 Task: Open Card Card0000000099 in Board Board0000000025 in Workspace WS0000000009 in Trello. Add Member Prateek.ku2001@gmail.com to Card Card0000000099 in Board Board0000000025 in Workspace WS0000000009 in Trello. Add Orange Label titled Label0000000099 to Card Card0000000099 in Board Board0000000025 in Workspace WS0000000009 in Trello. Add Checklist CL0000000099 to Card Card0000000099 in Board Board0000000025 in Workspace WS0000000009 in Trello. Add Dates with Start Date as Jun 01 2023 and Due Date as Jun 30 2023 to Card Card0000000099 in Board Board0000000025 in Workspace WS0000000009 in Trello
Action: Mouse moved to (421, 560)
Screenshot: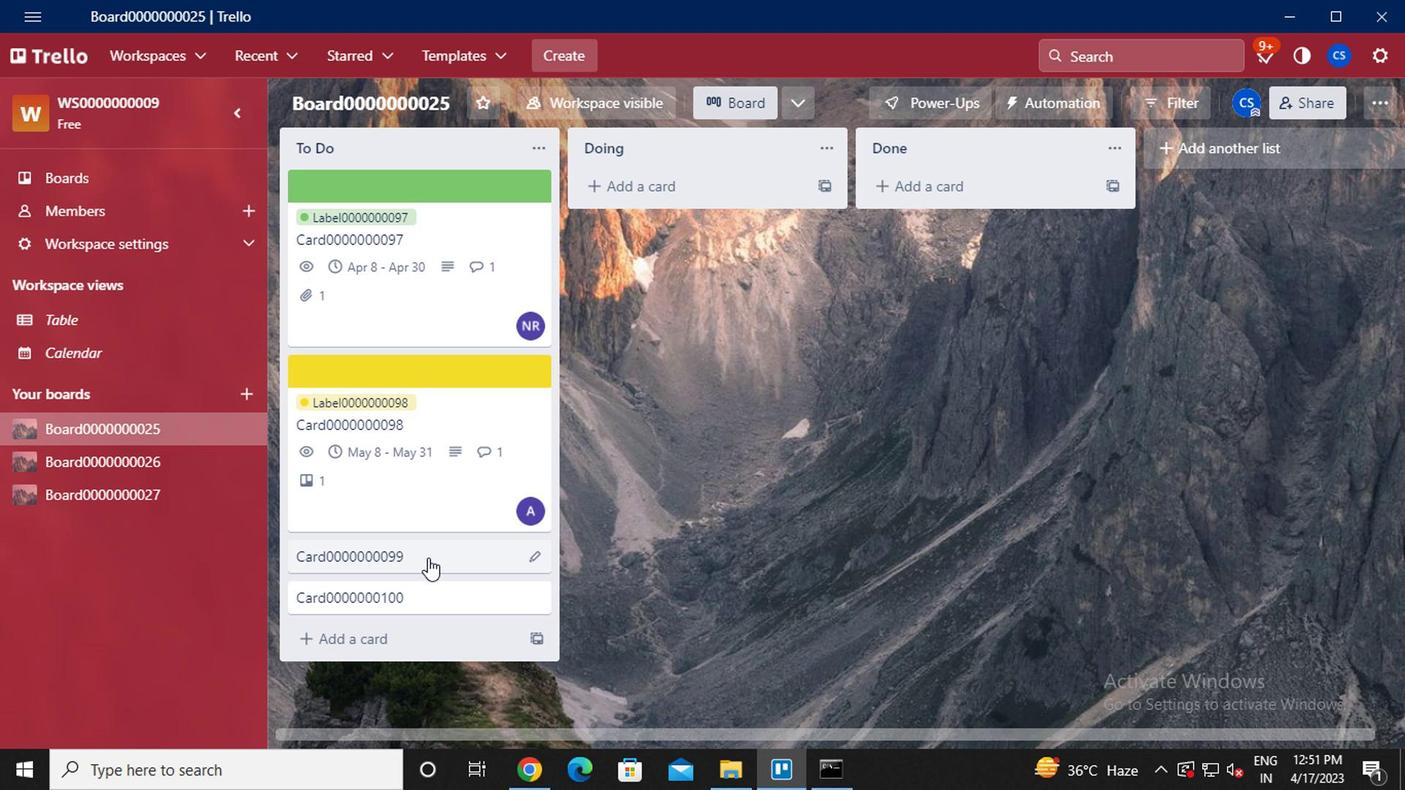 
Action: Mouse pressed left at (421, 560)
Screenshot: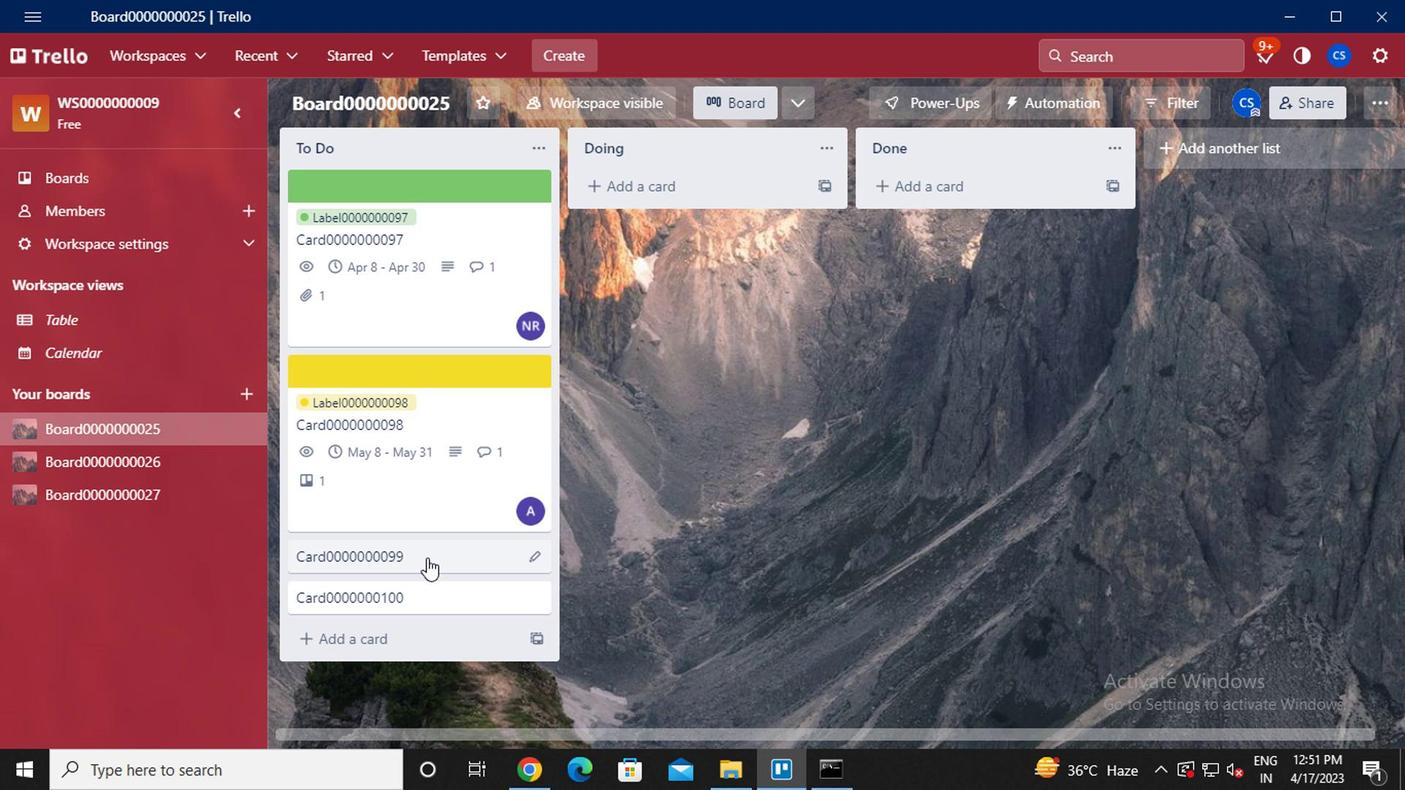 
Action: Mouse moved to (1012, 205)
Screenshot: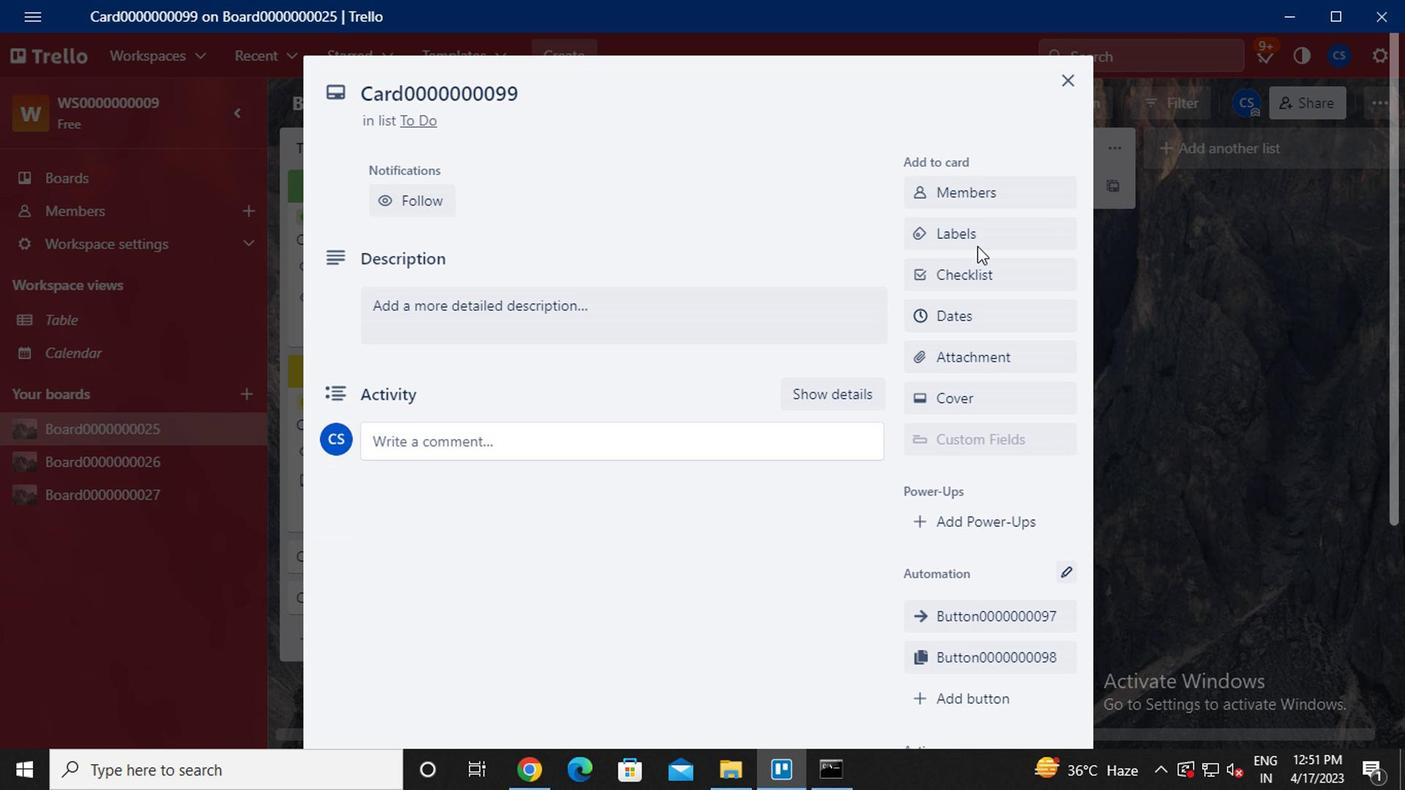 
Action: Mouse pressed left at (1012, 205)
Screenshot: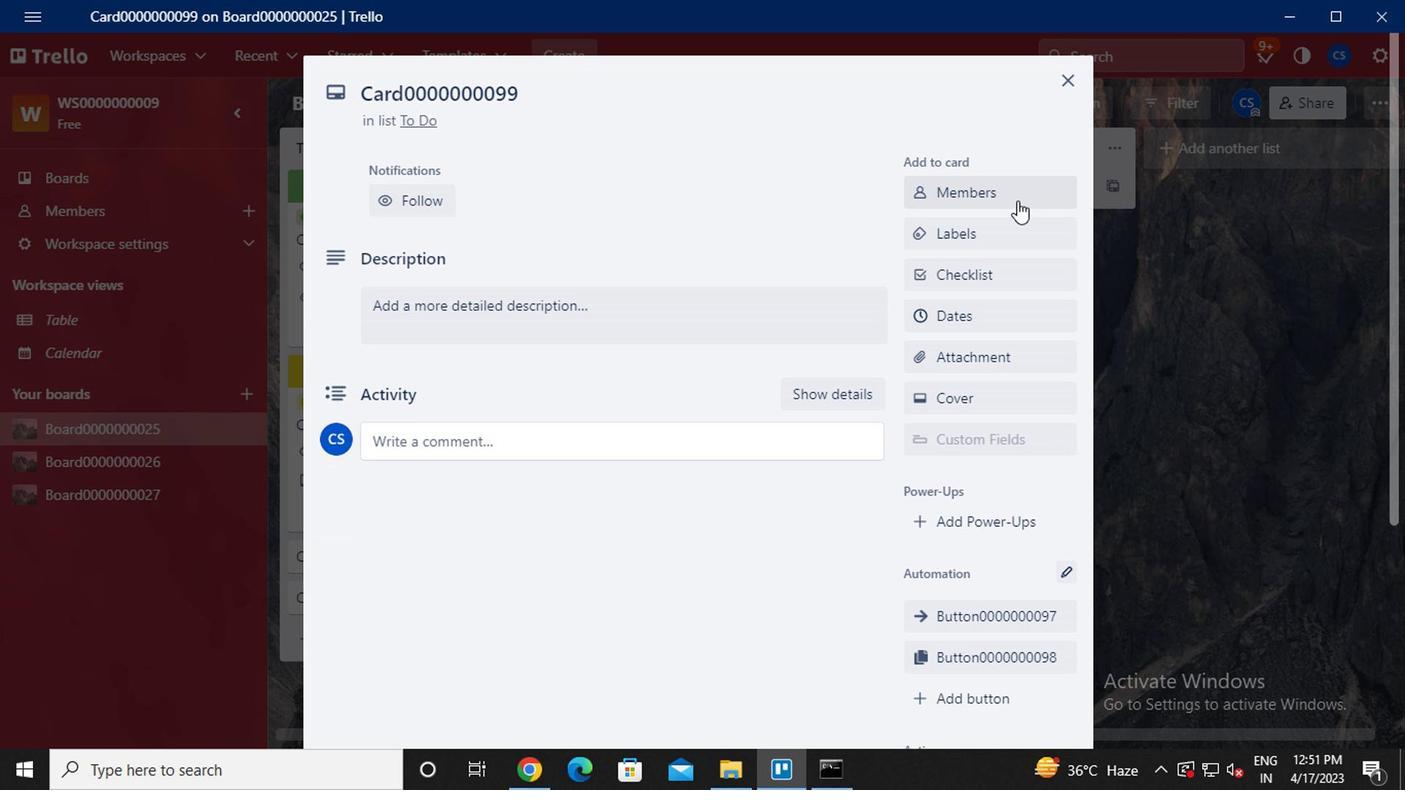 
Action: Mouse moved to (944, 259)
Screenshot: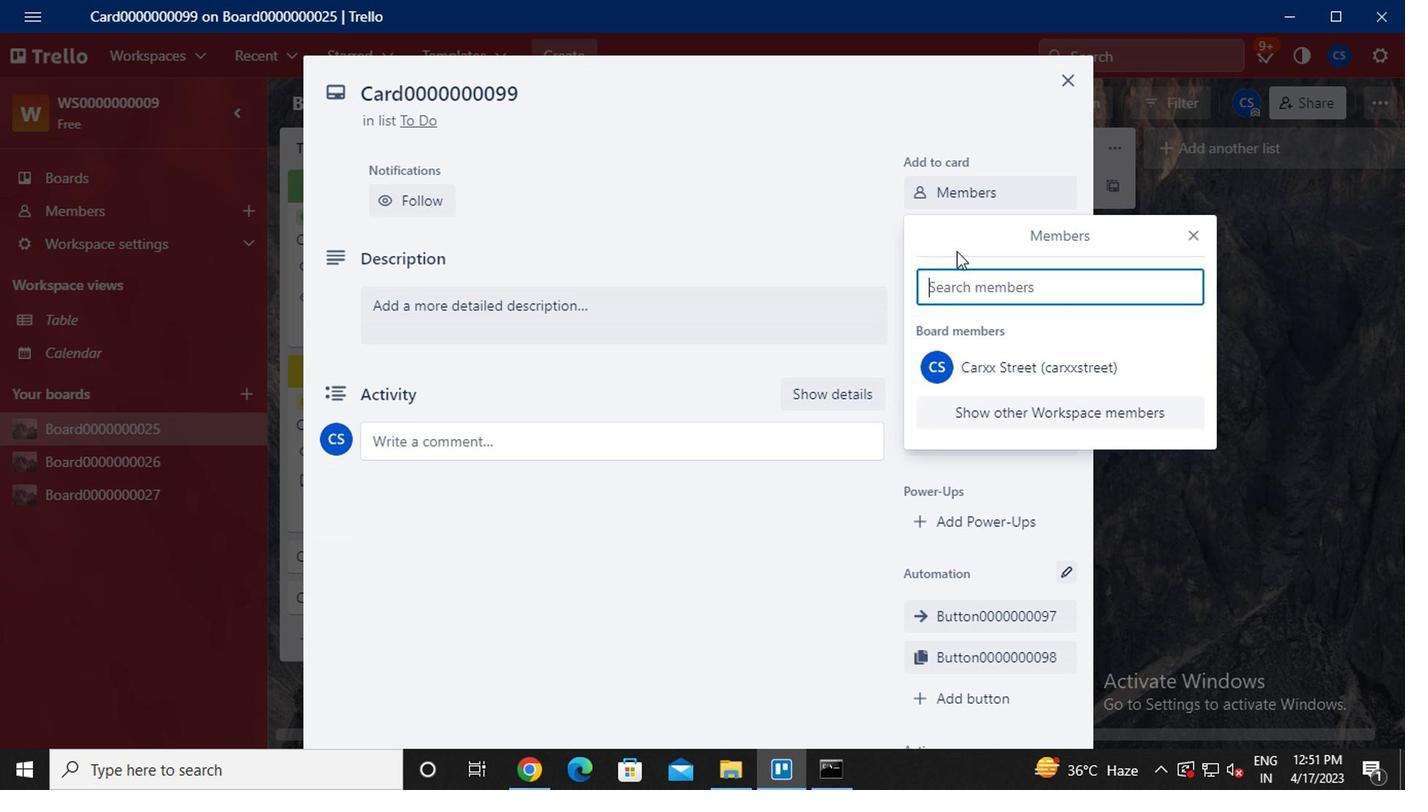 
Action: Key pressed parteek.ku2001<Key.shift>@GMAIL.COM
Screenshot: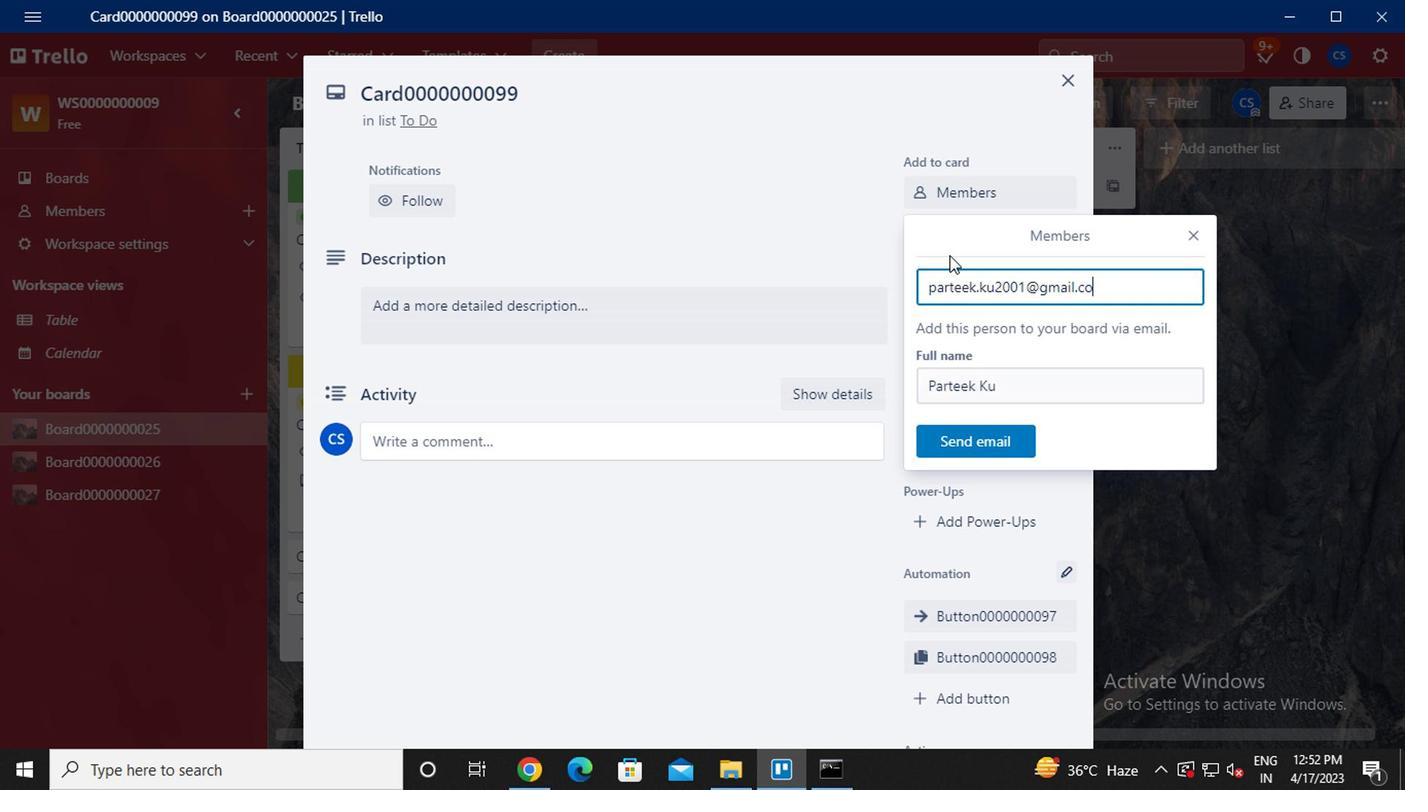 
Action: Mouse moved to (1002, 434)
Screenshot: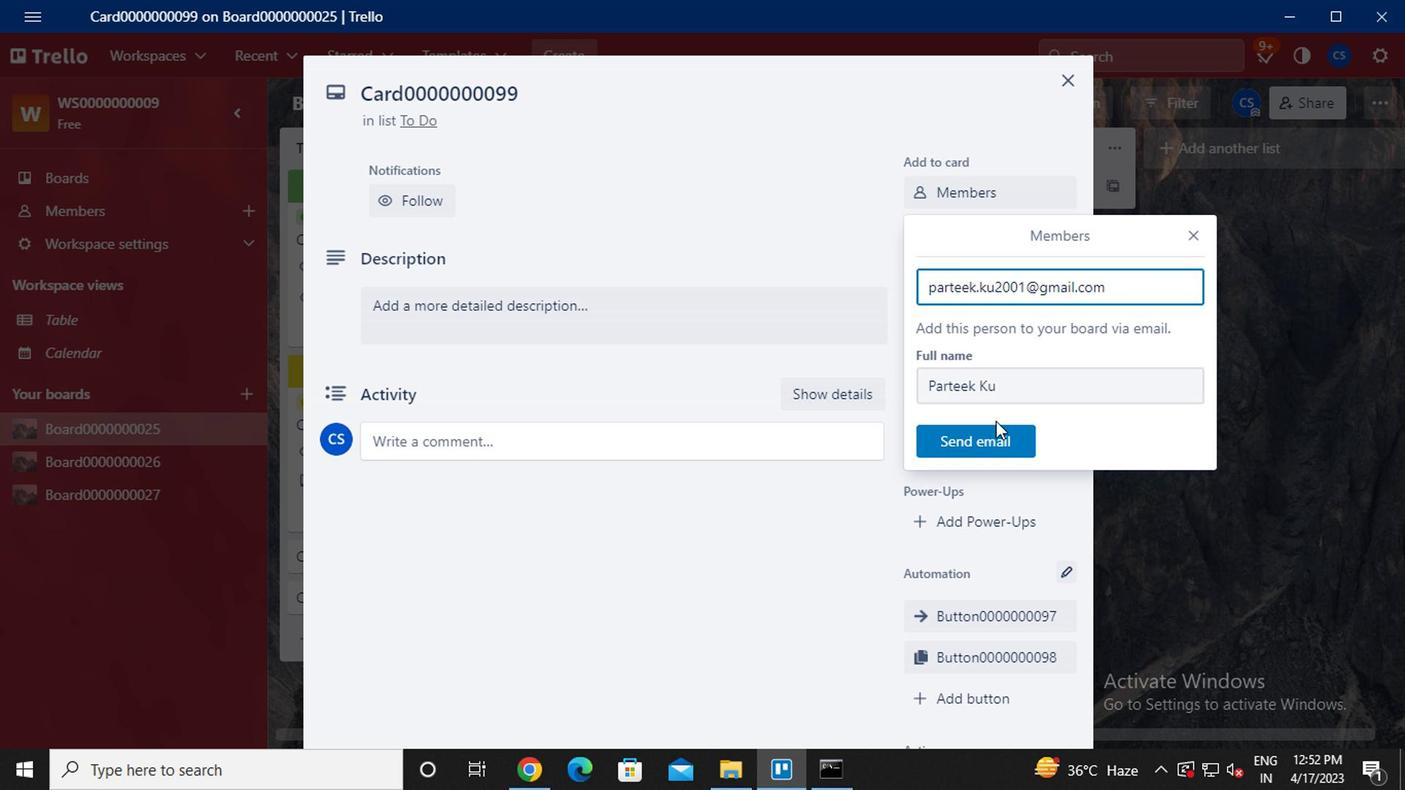 
Action: Mouse pressed left at (1002, 434)
Screenshot: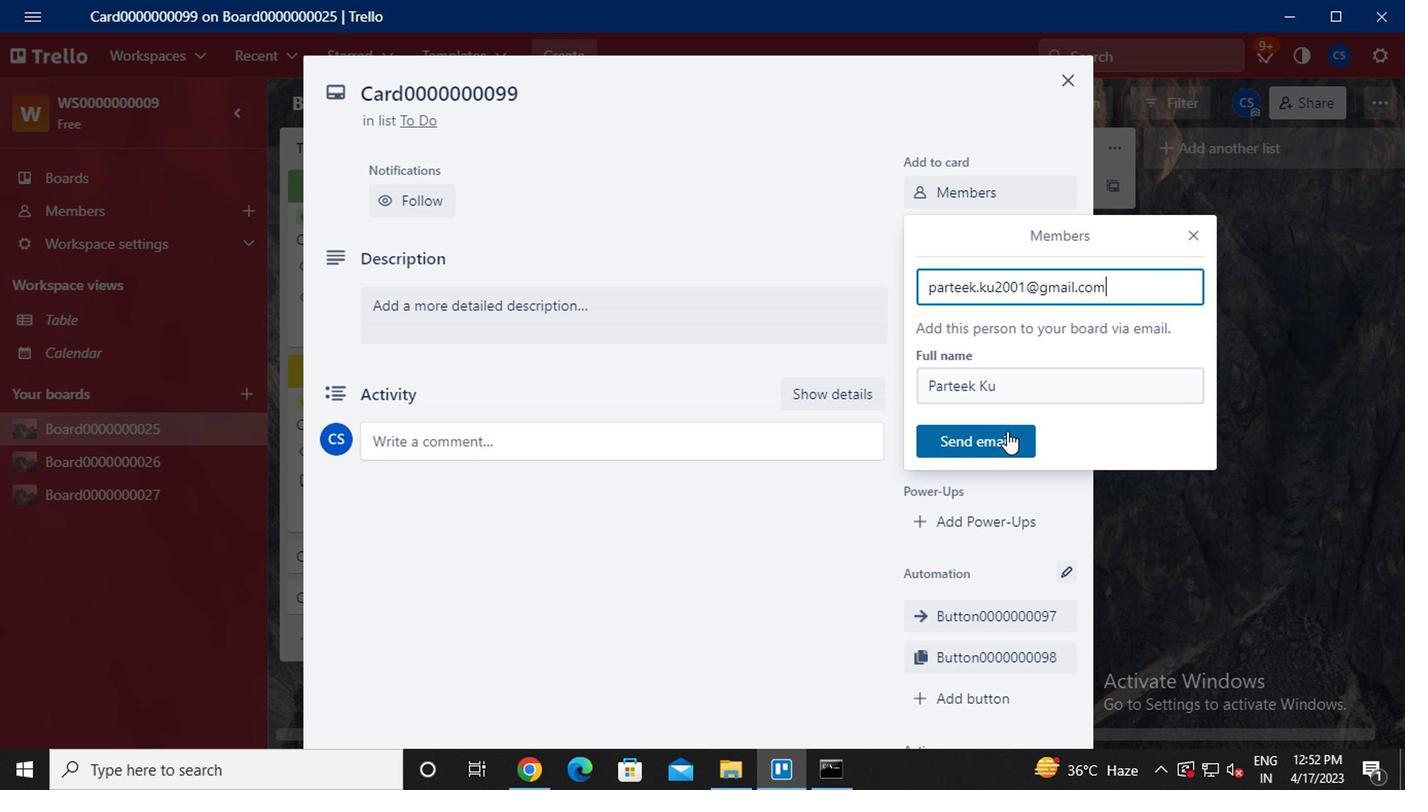 
Action: Mouse moved to (985, 244)
Screenshot: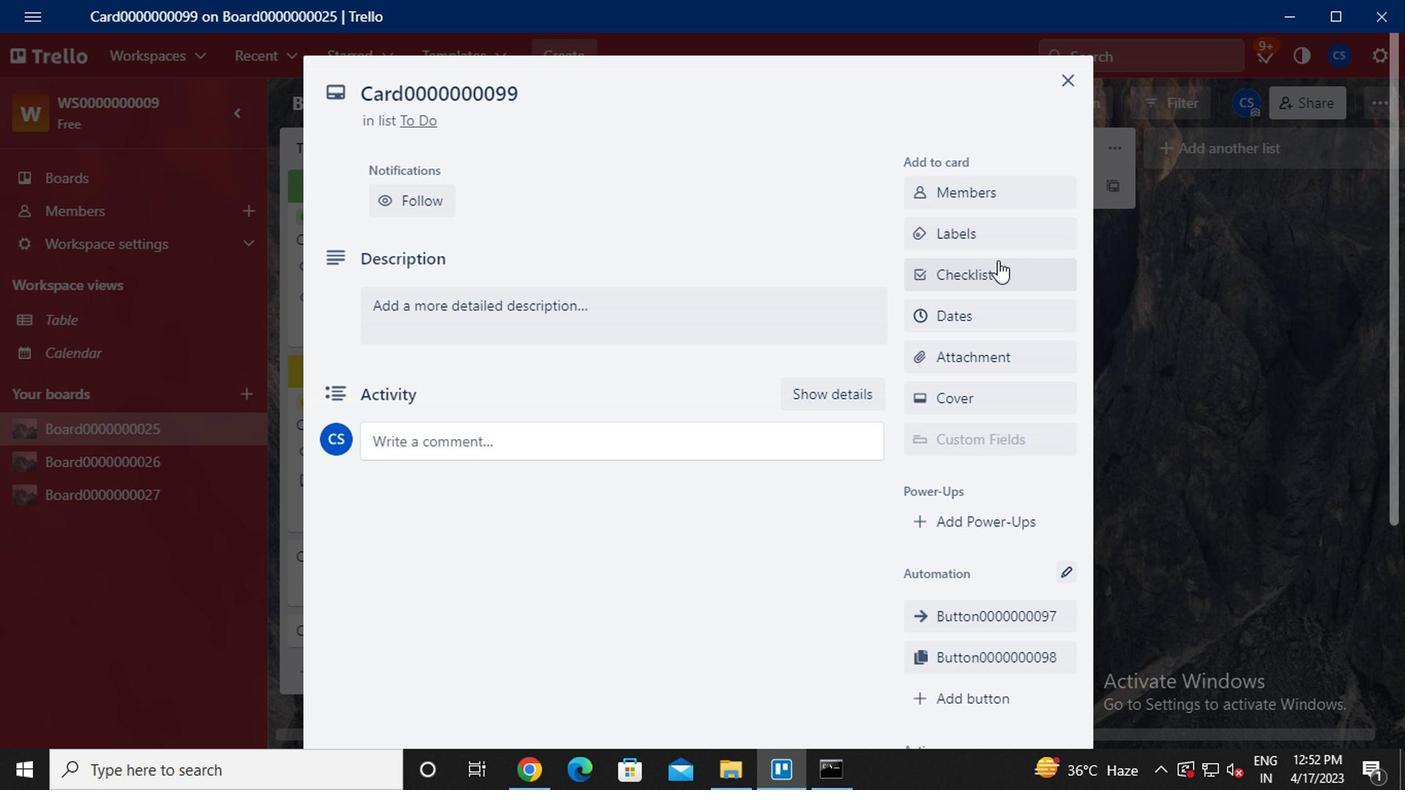 
Action: Mouse pressed left at (985, 244)
Screenshot: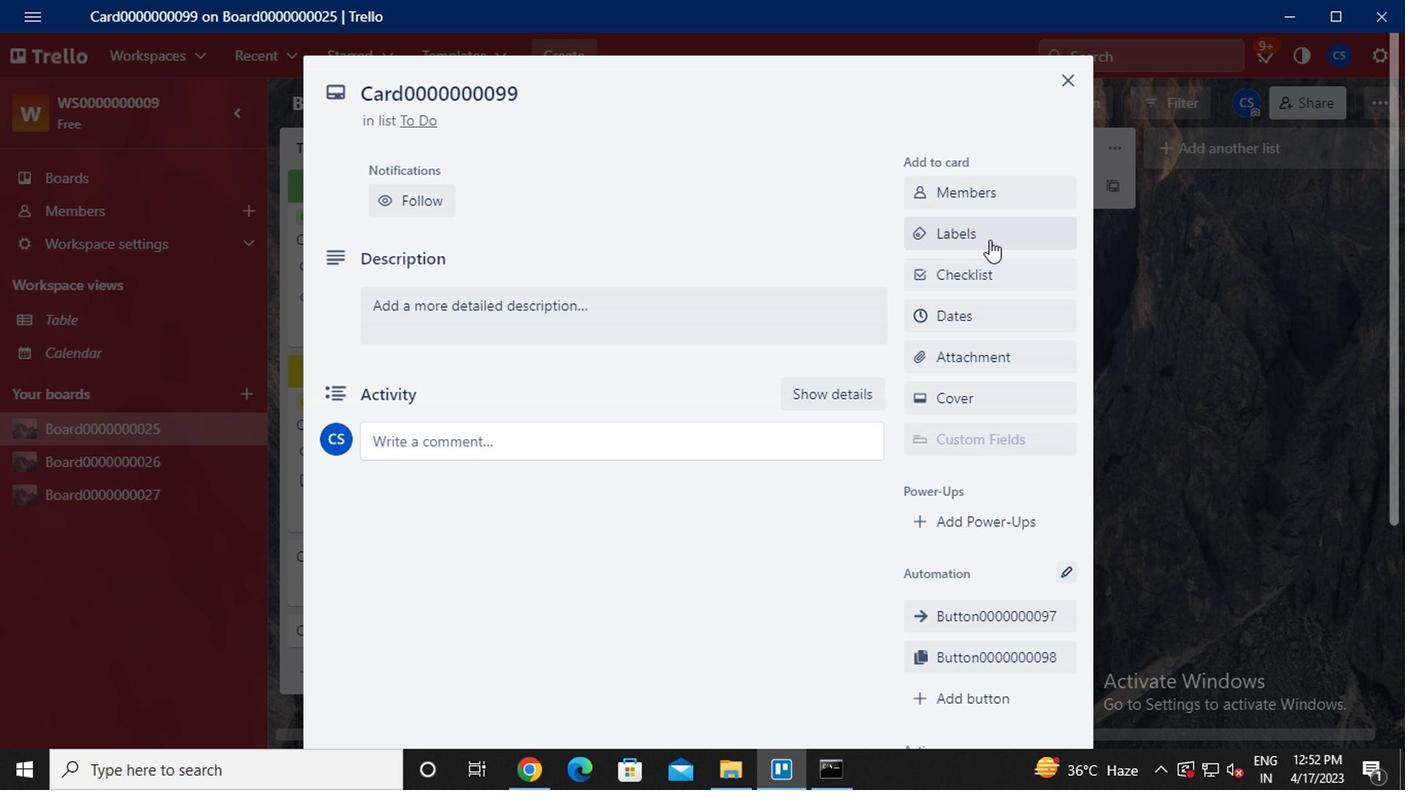 
Action: Mouse moved to (1012, 538)
Screenshot: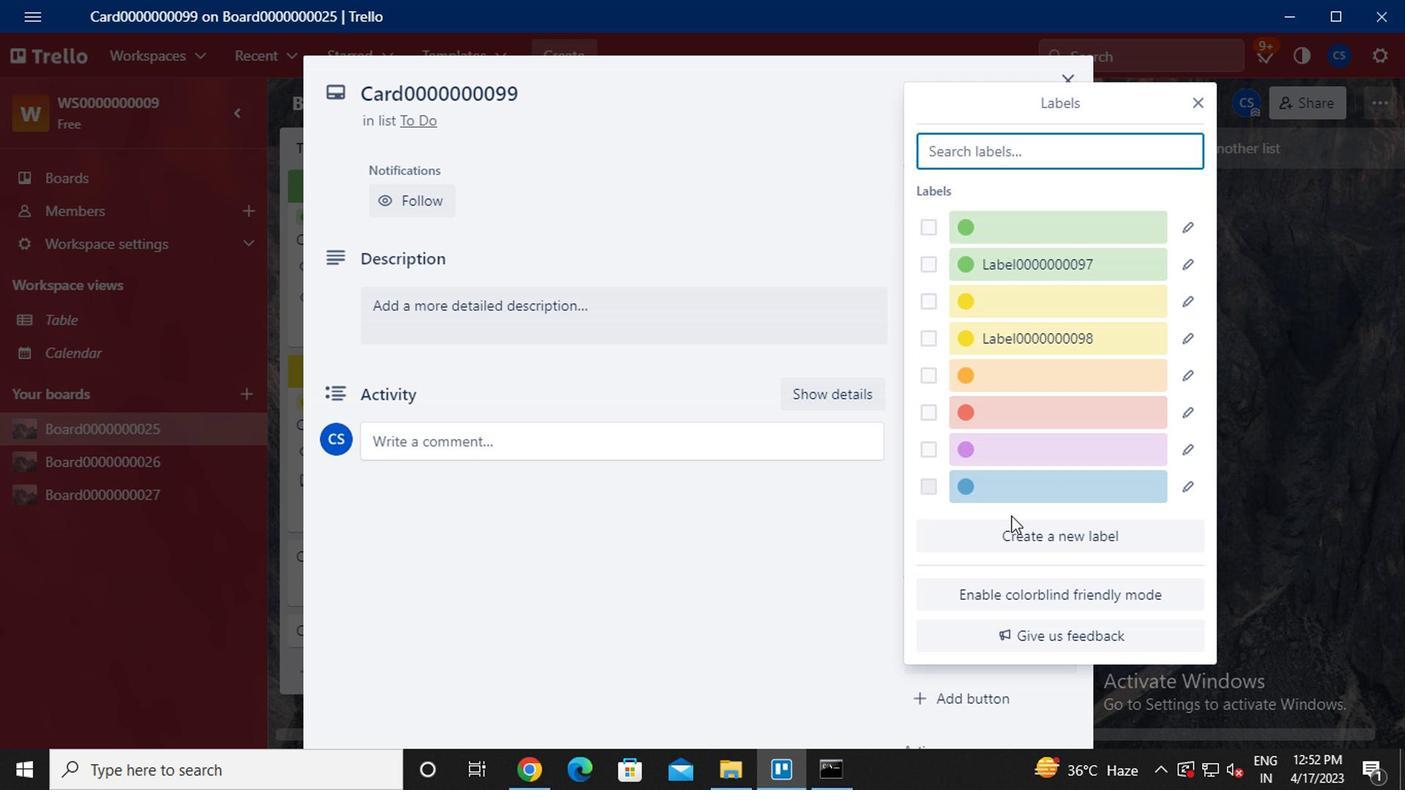 
Action: Mouse pressed left at (1012, 538)
Screenshot: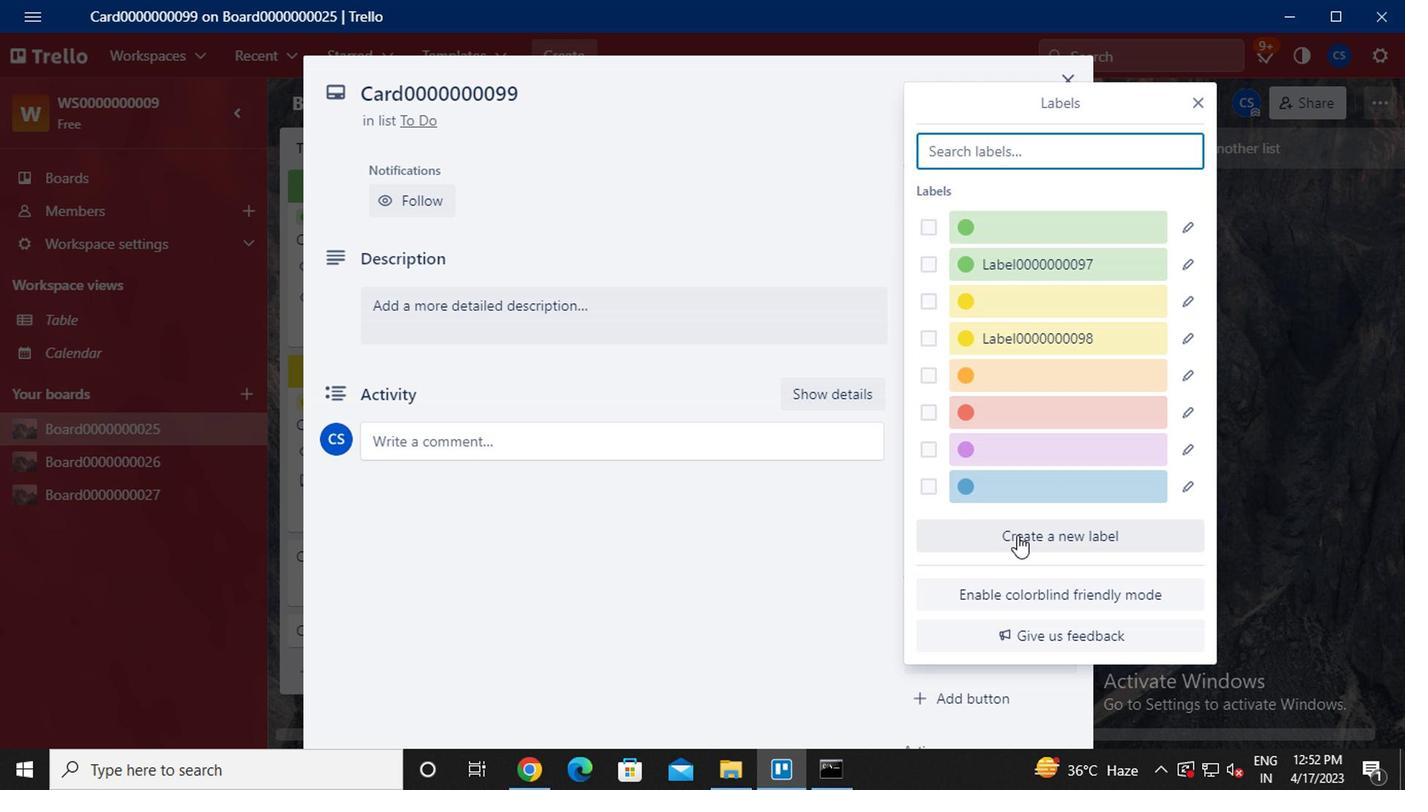 
Action: Key pressed <Key.caps_lock>L<Key.caps_lock>ABEL0000000099
Screenshot: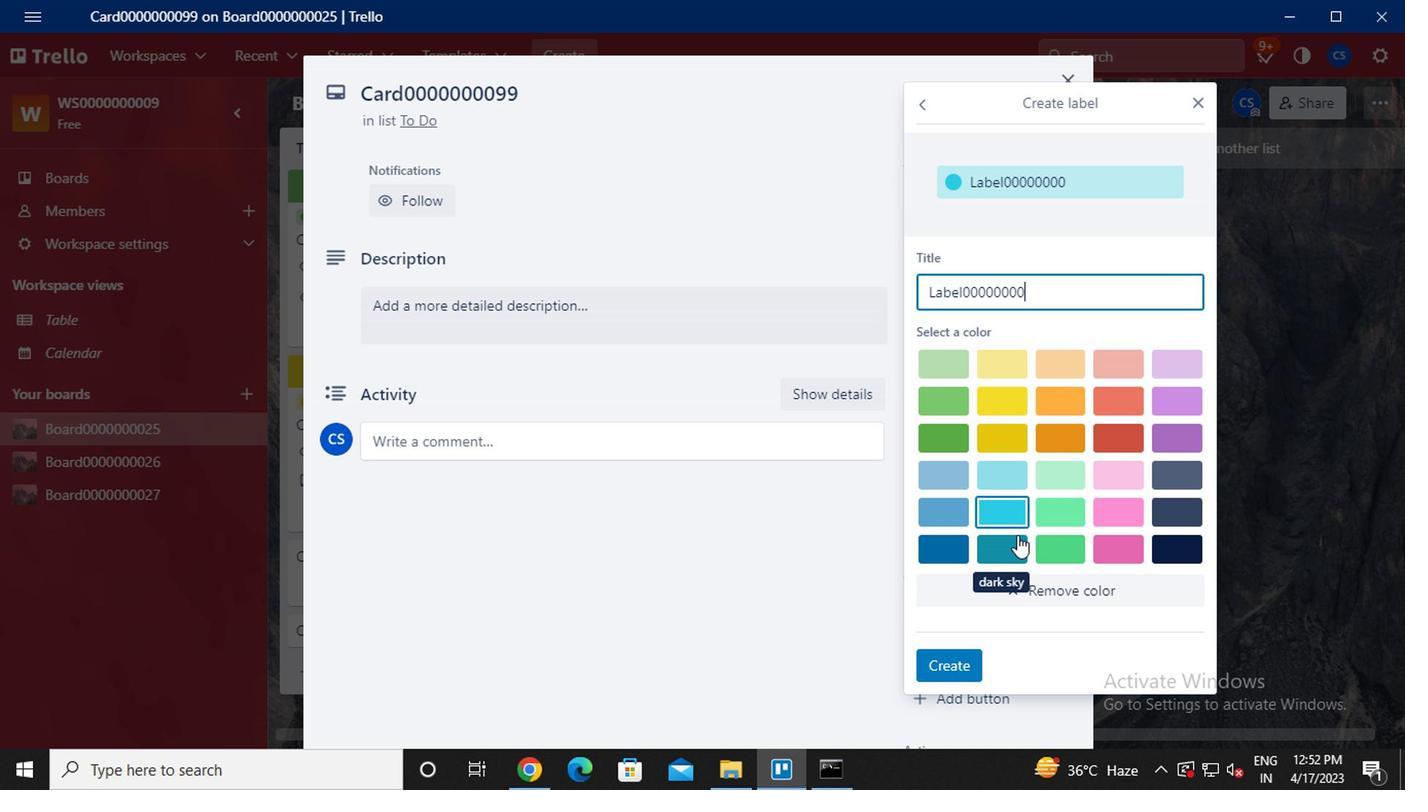 
Action: Mouse moved to (1049, 403)
Screenshot: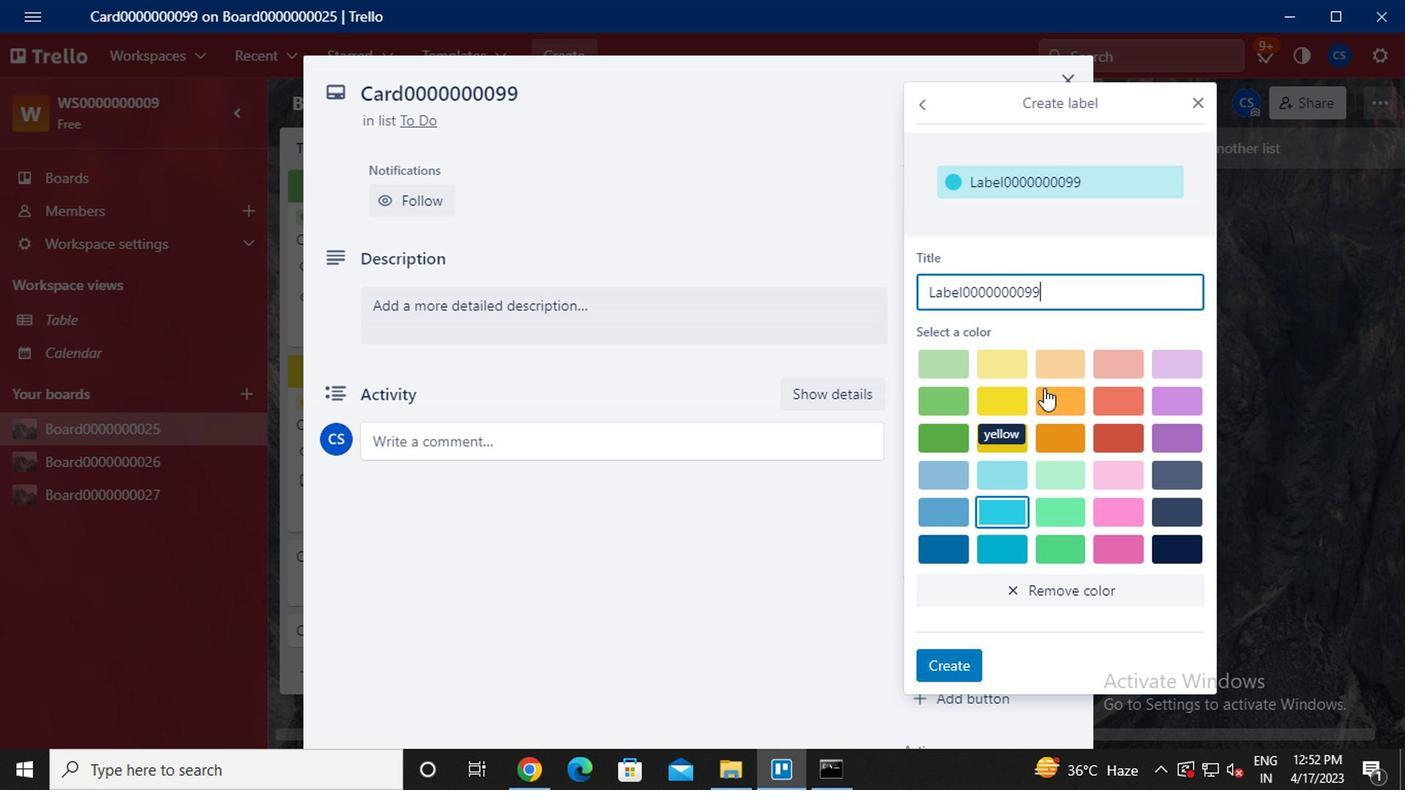 
Action: Mouse pressed left at (1049, 403)
Screenshot: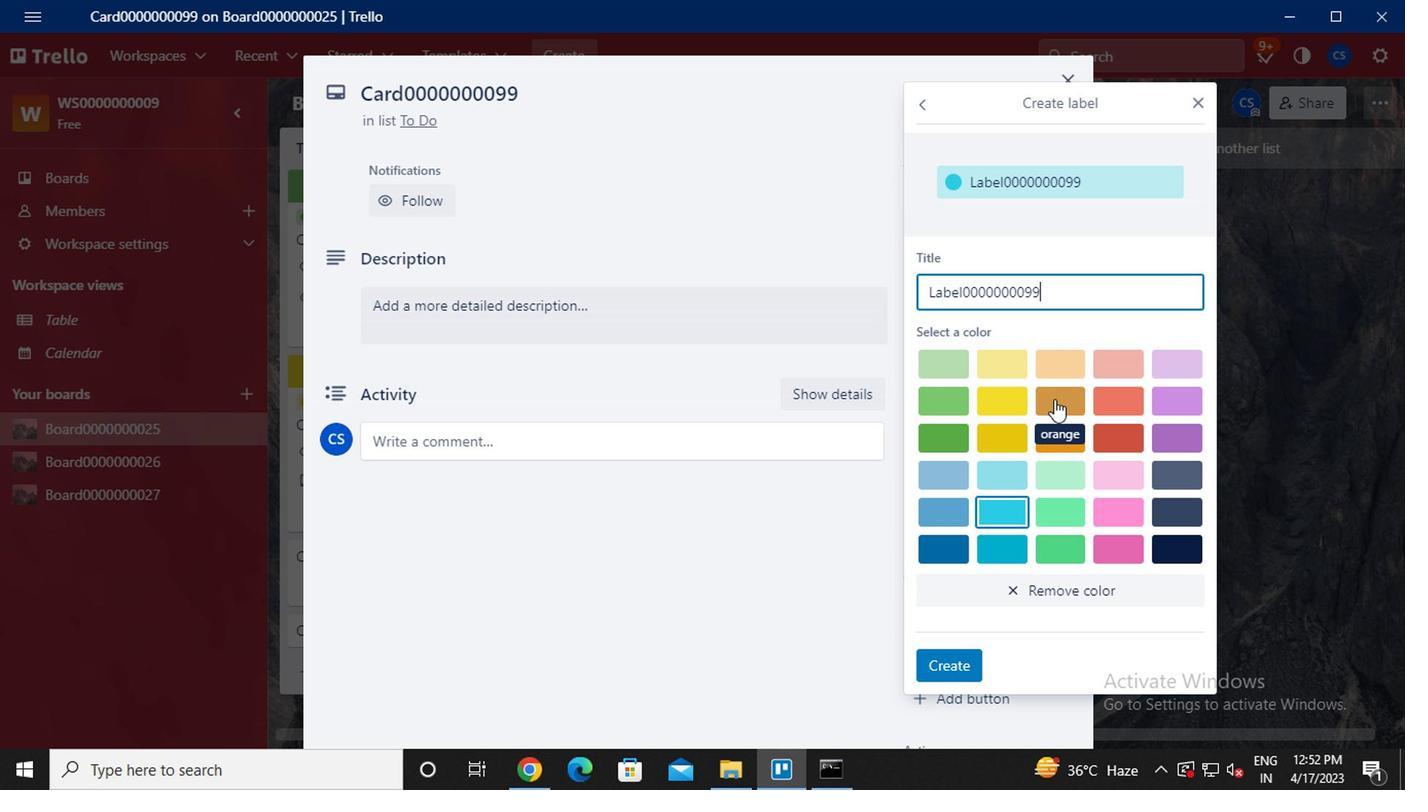 
Action: Mouse moved to (952, 670)
Screenshot: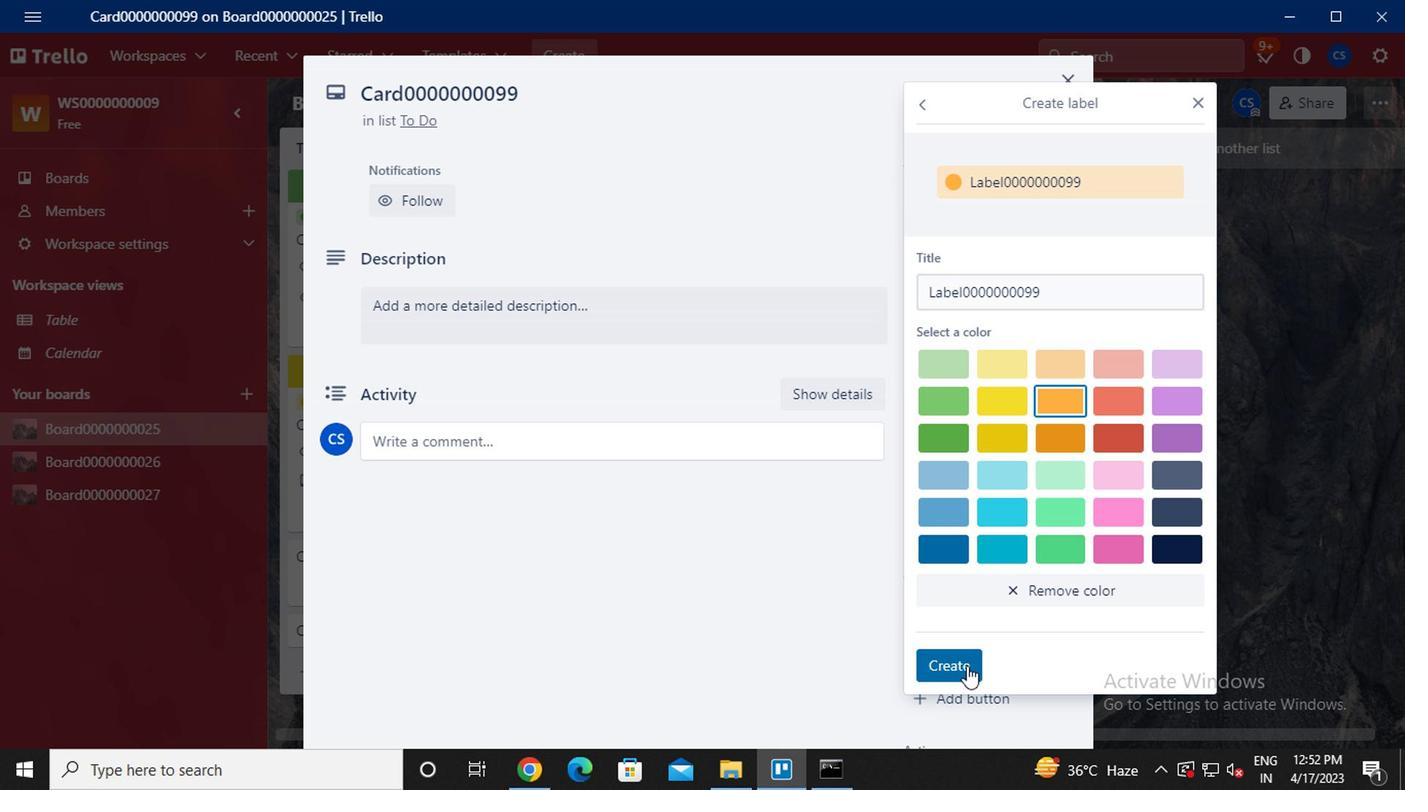
Action: Mouse pressed left at (952, 670)
Screenshot: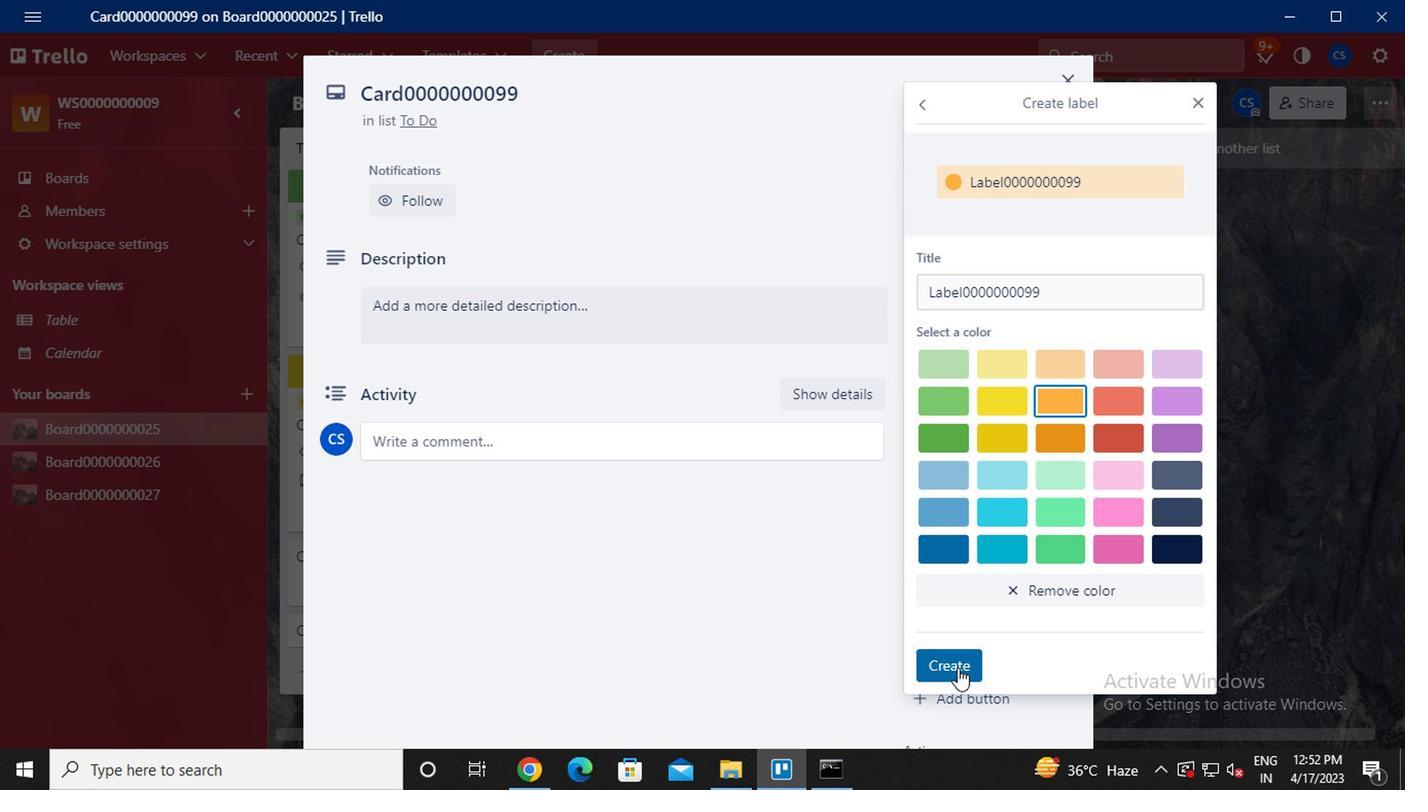 
Action: Mouse moved to (1195, 111)
Screenshot: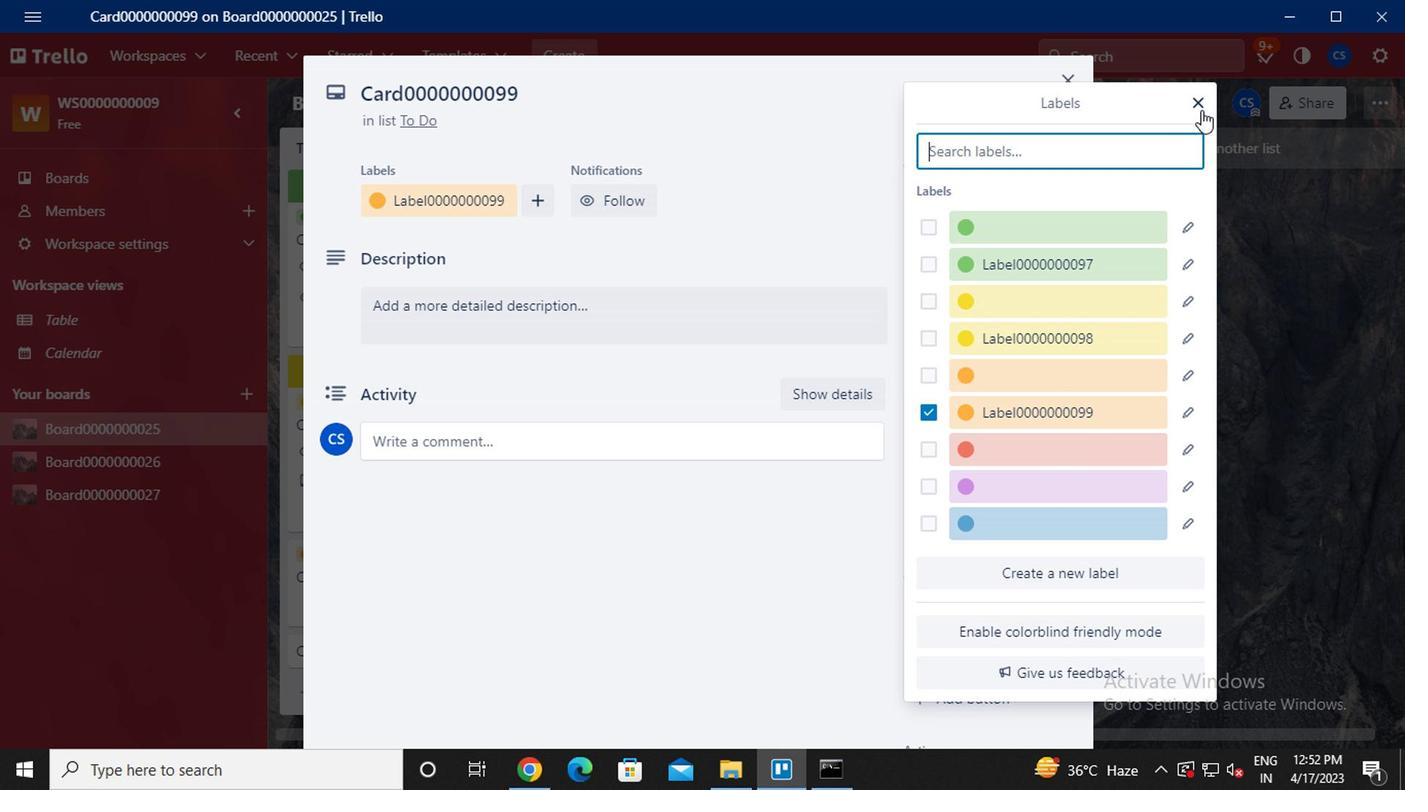 
Action: Mouse pressed left at (1195, 111)
Screenshot: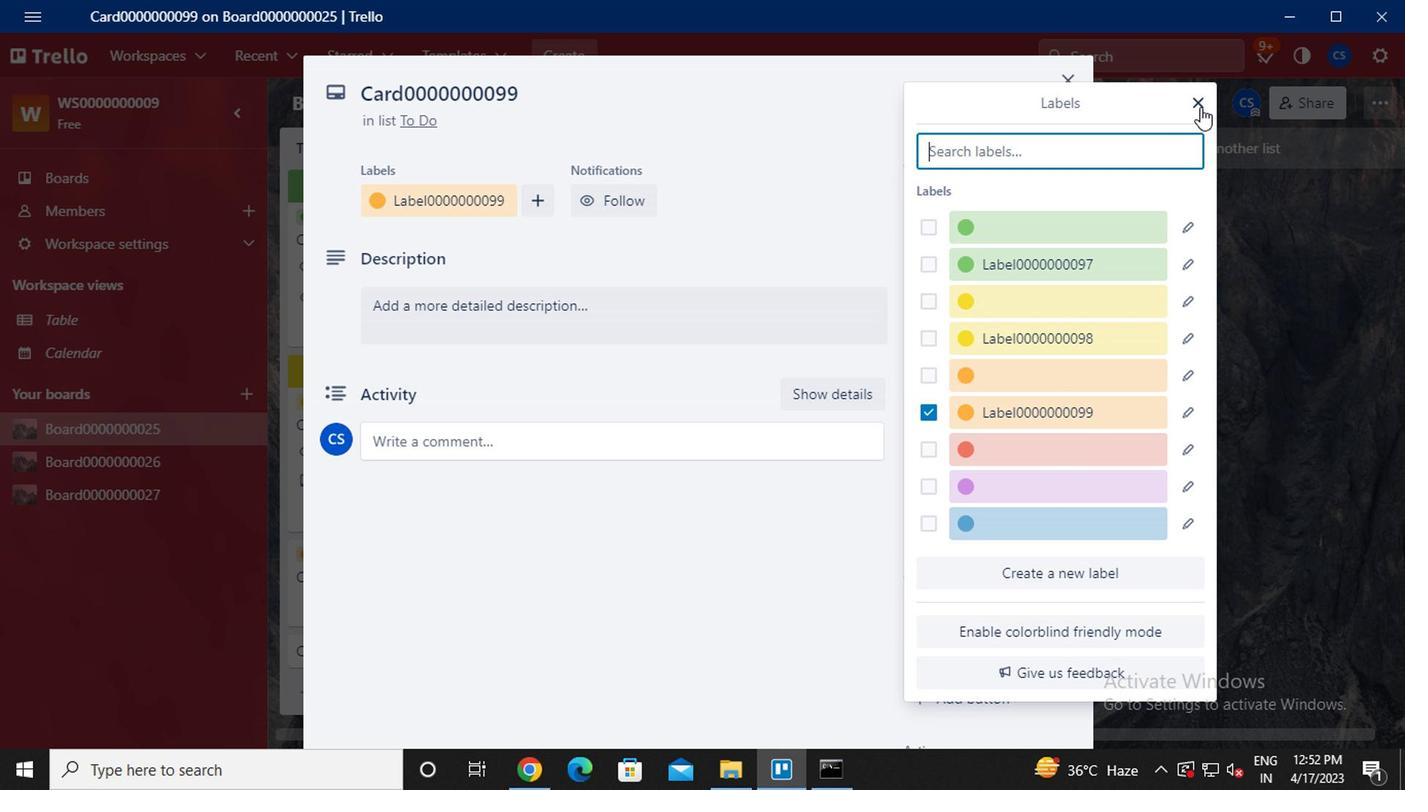 
Action: Mouse moved to (966, 281)
Screenshot: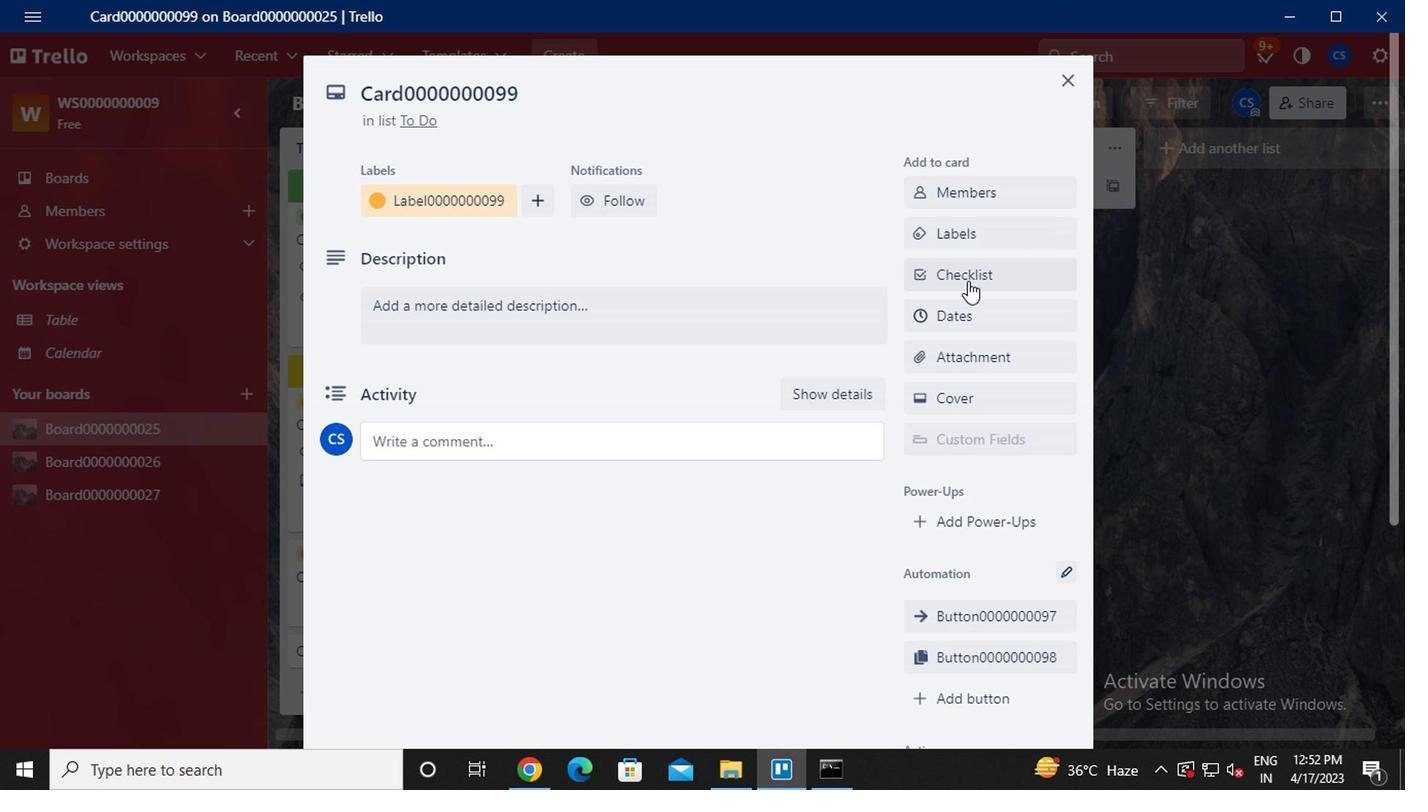 
Action: Mouse pressed left at (966, 281)
Screenshot: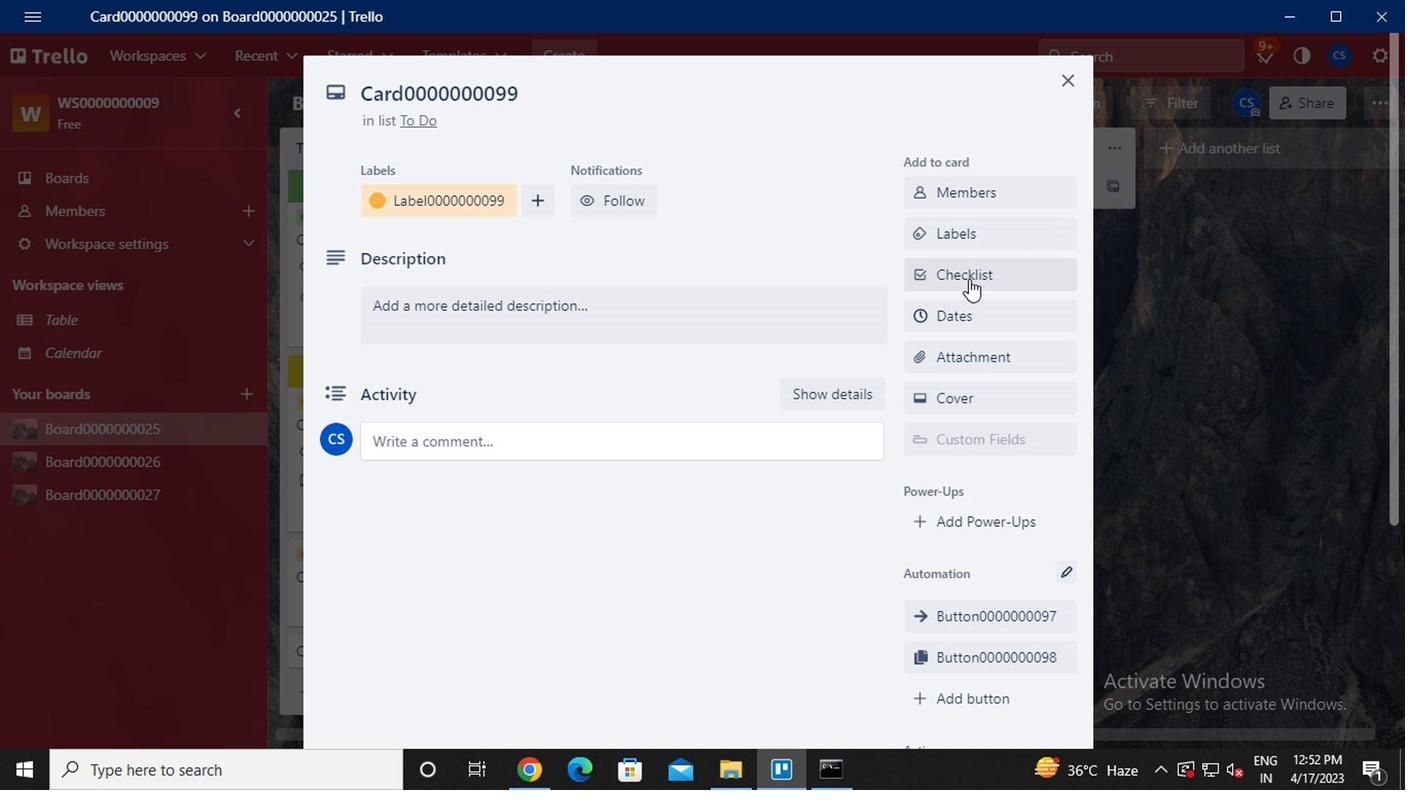 
Action: Key pressed <Key.caps_lock>CL0000000099
Screenshot: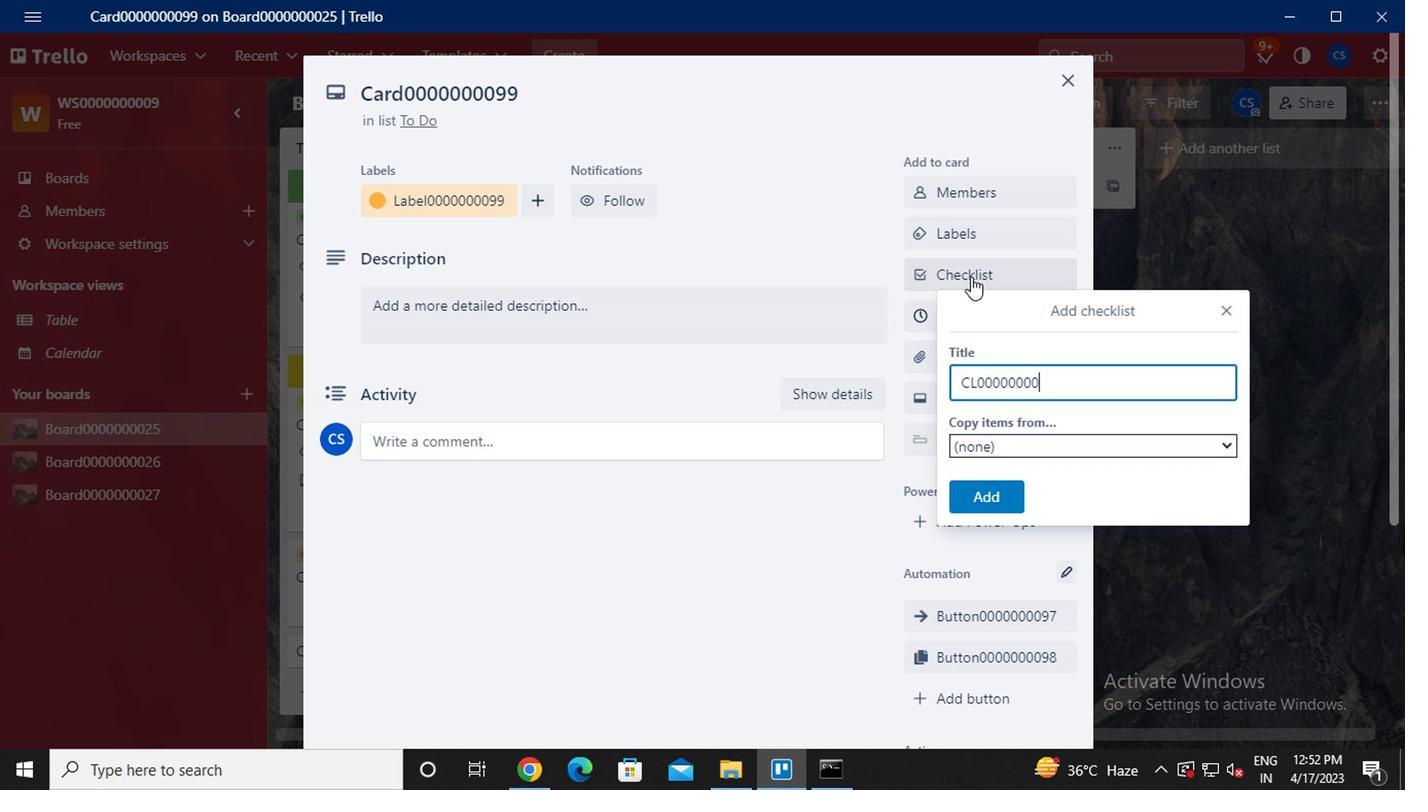 
Action: Mouse moved to (985, 492)
Screenshot: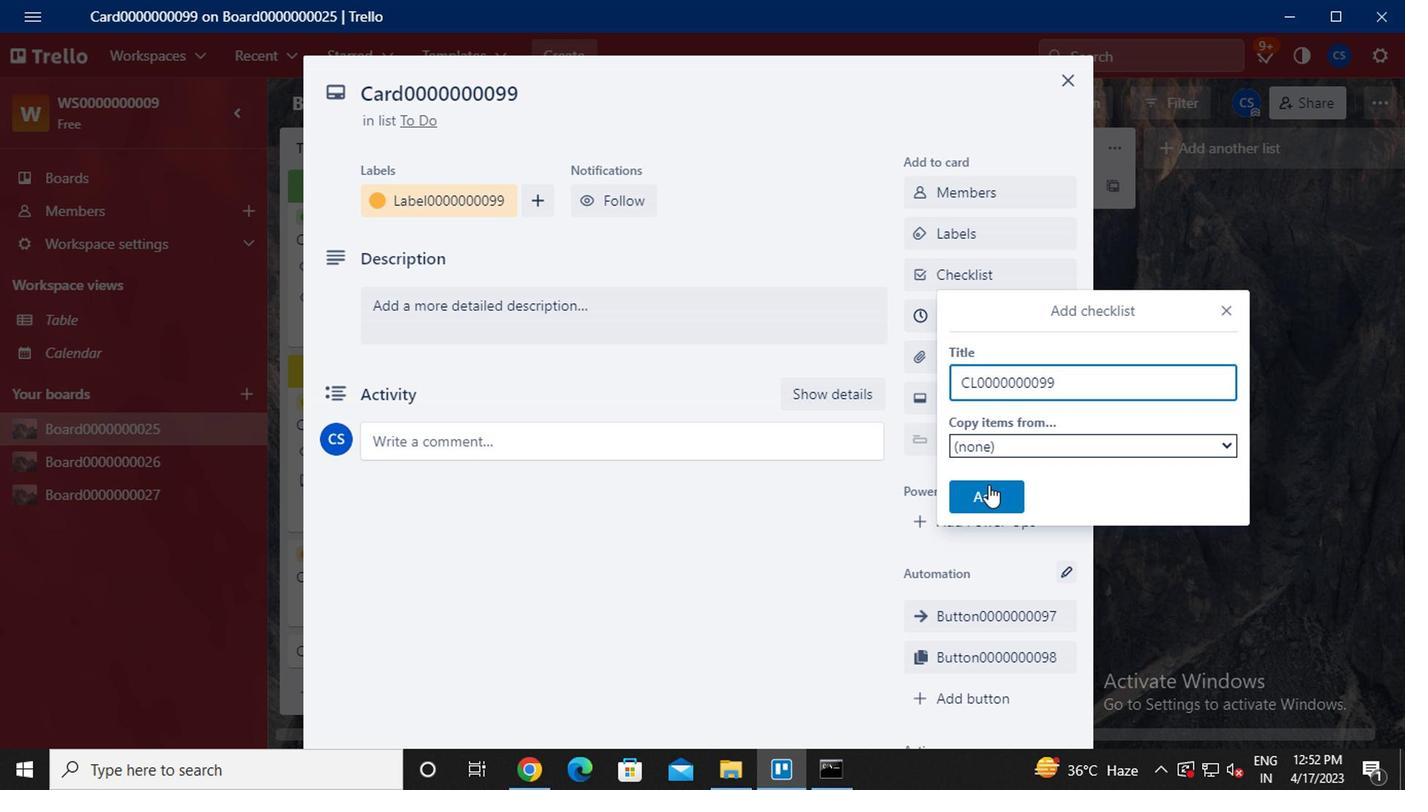 
Action: Mouse pressed left at (985, 492)
Screenshot: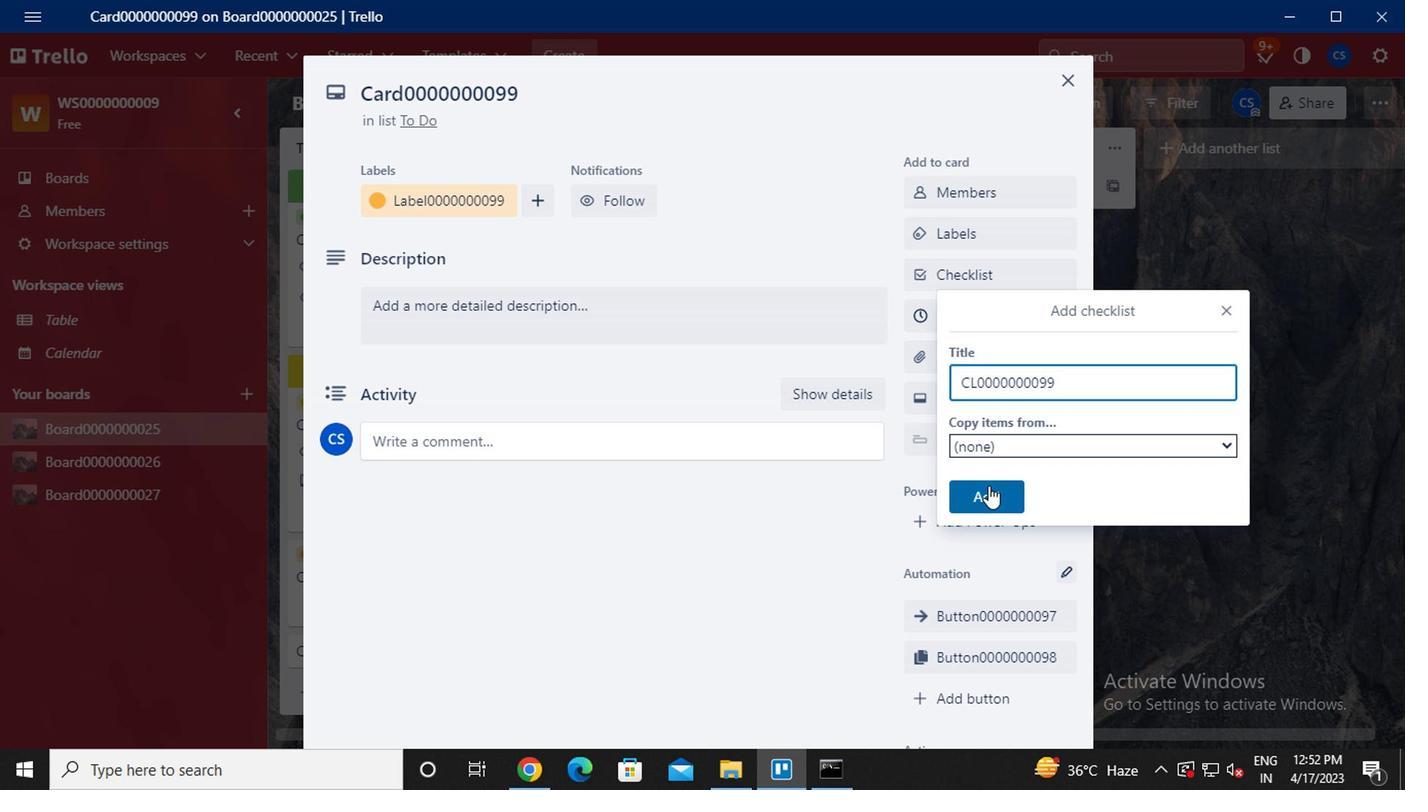 
Action: Mouse moved to (975, 322)
Screenshot: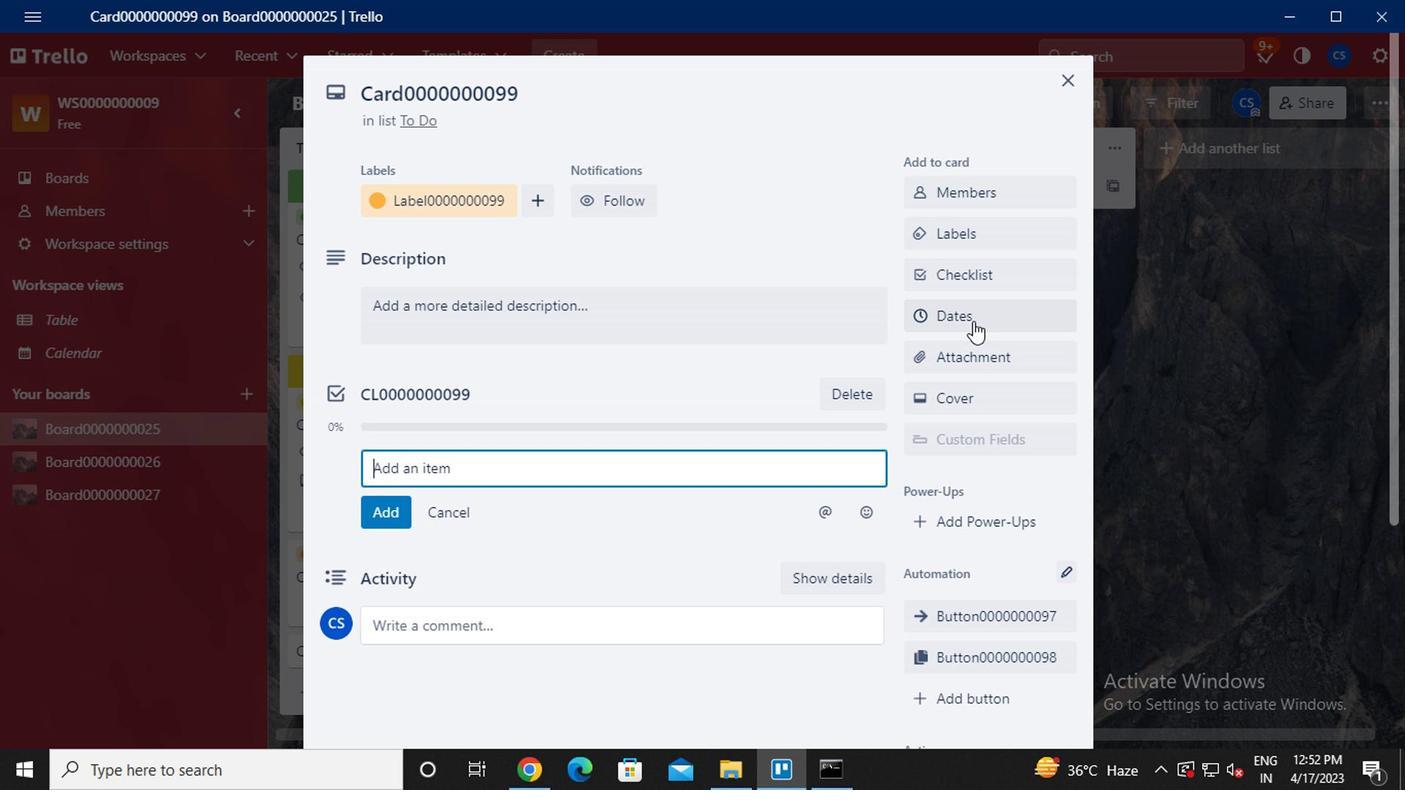 
Action: Mouse pressed left at (975, 322)
Screenshot: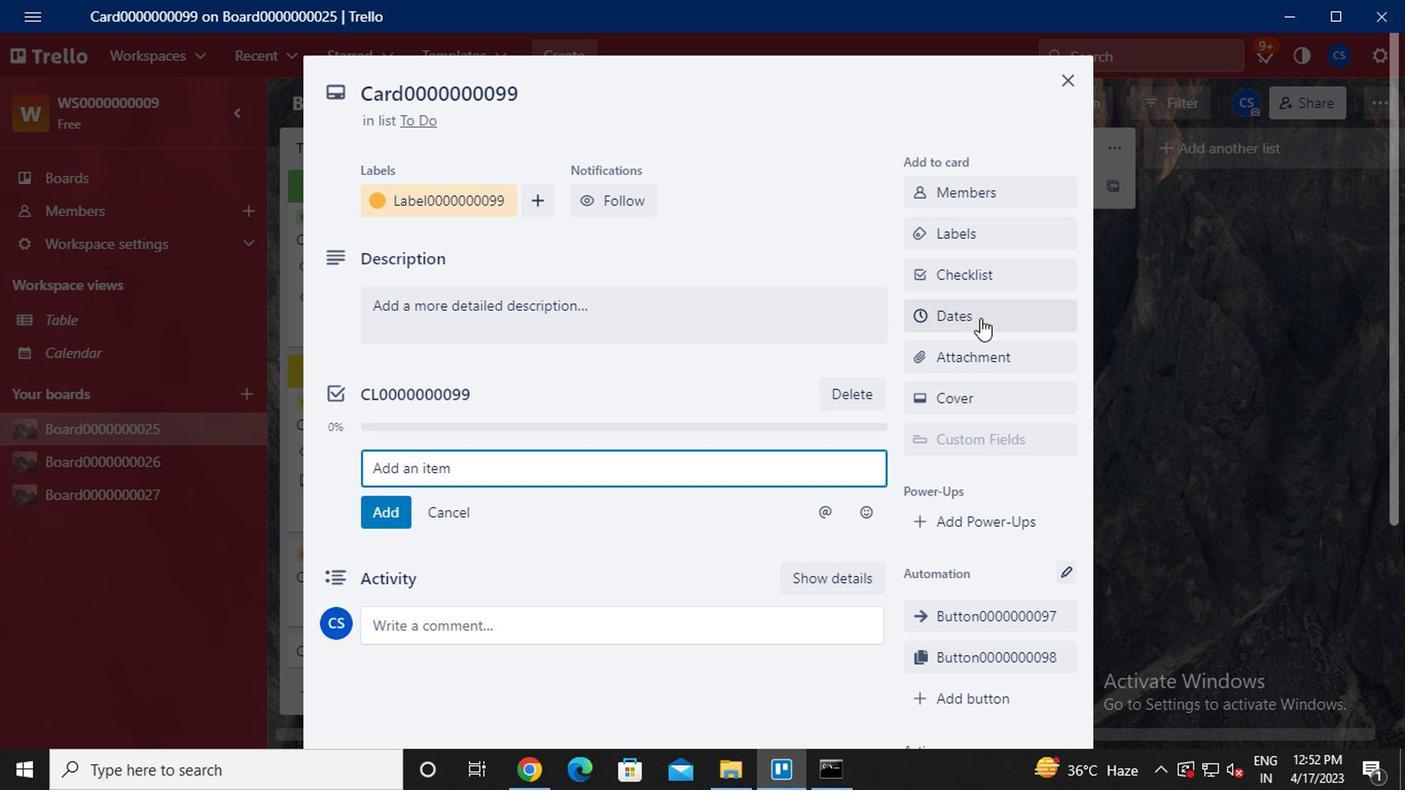 
Action: Mouse moved to (922, 482)
Screenshot: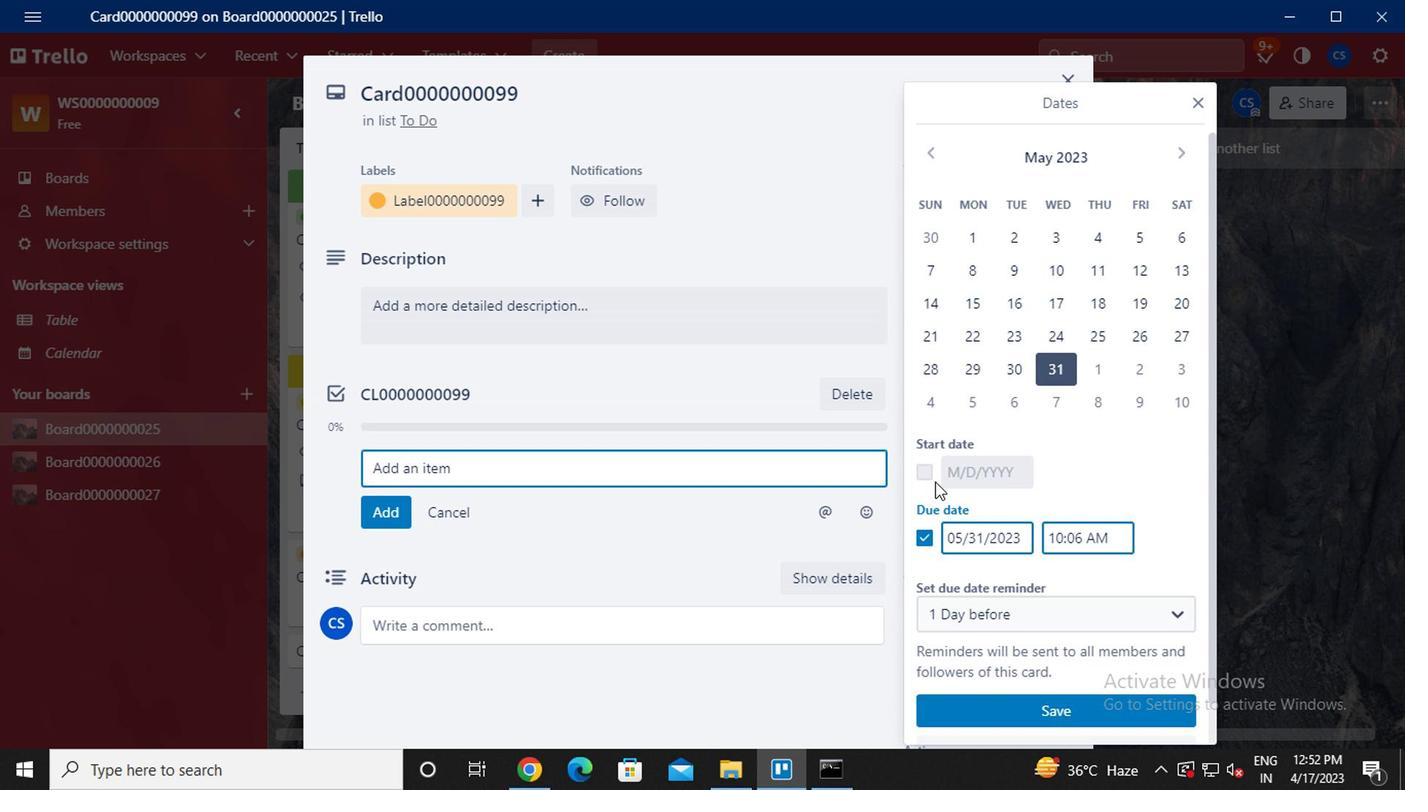
Action: Mouse pressed left at (922, 482)
Screenshot: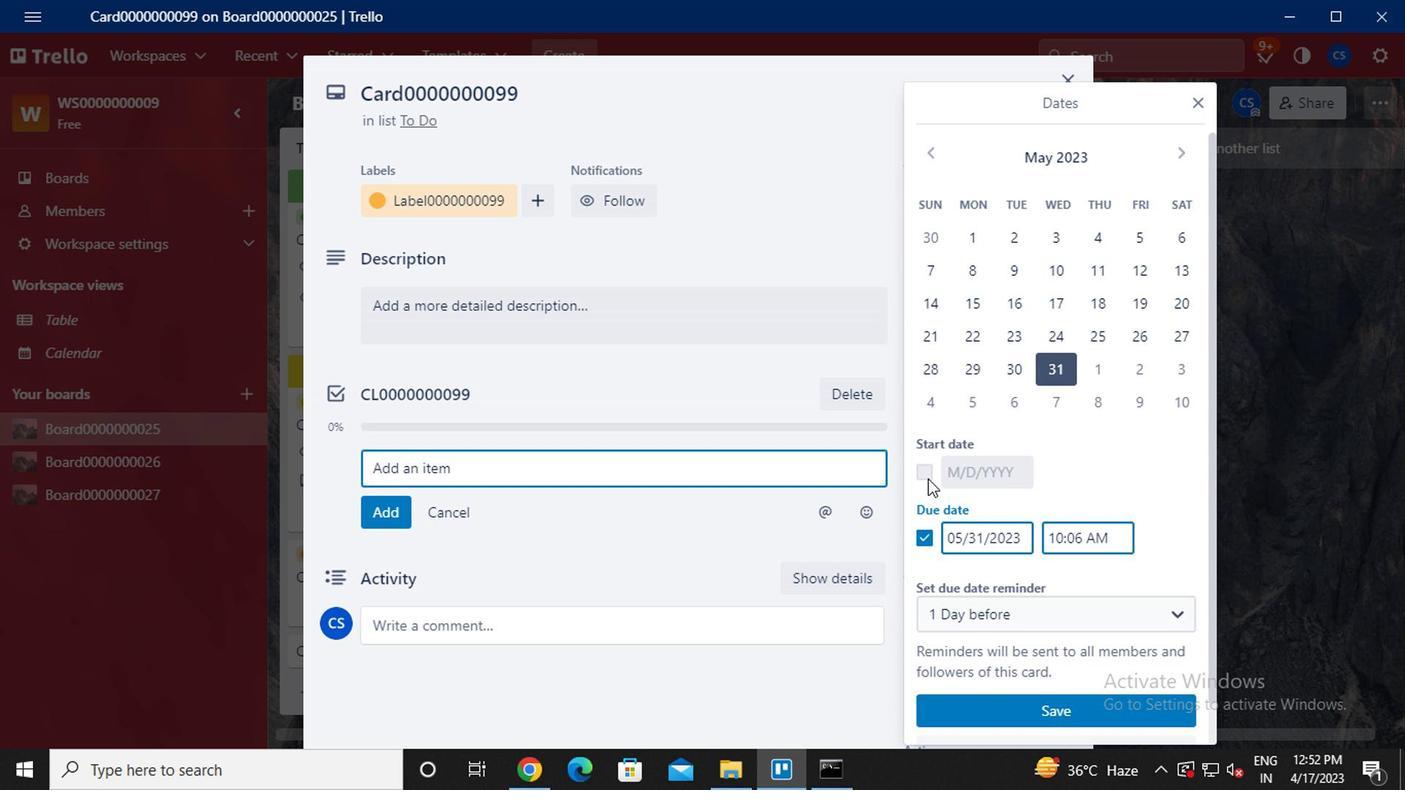 
Action: Mouse moved to (1175, 158)
Screenshot: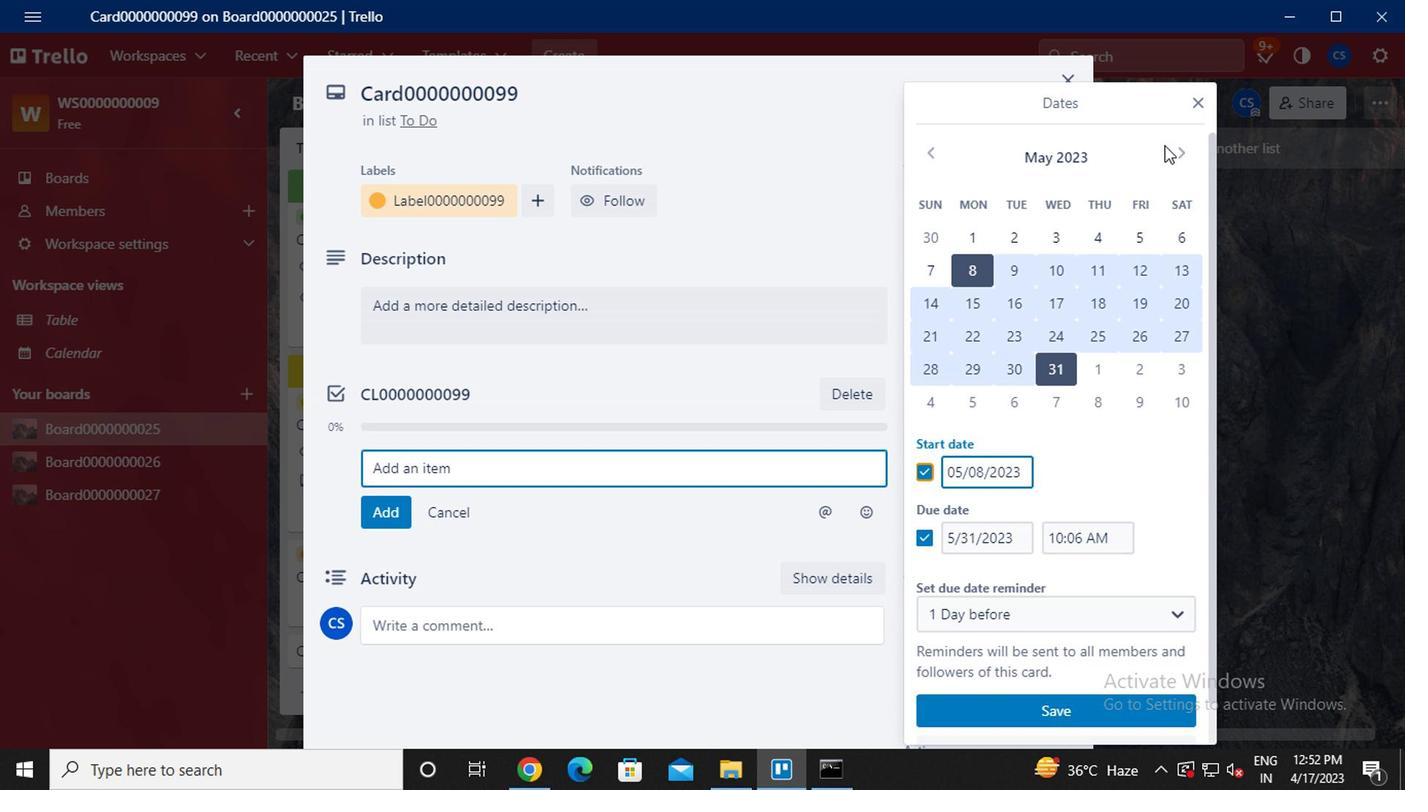 
Action: Mouse pressed left at (1175, 158)
Screenshot: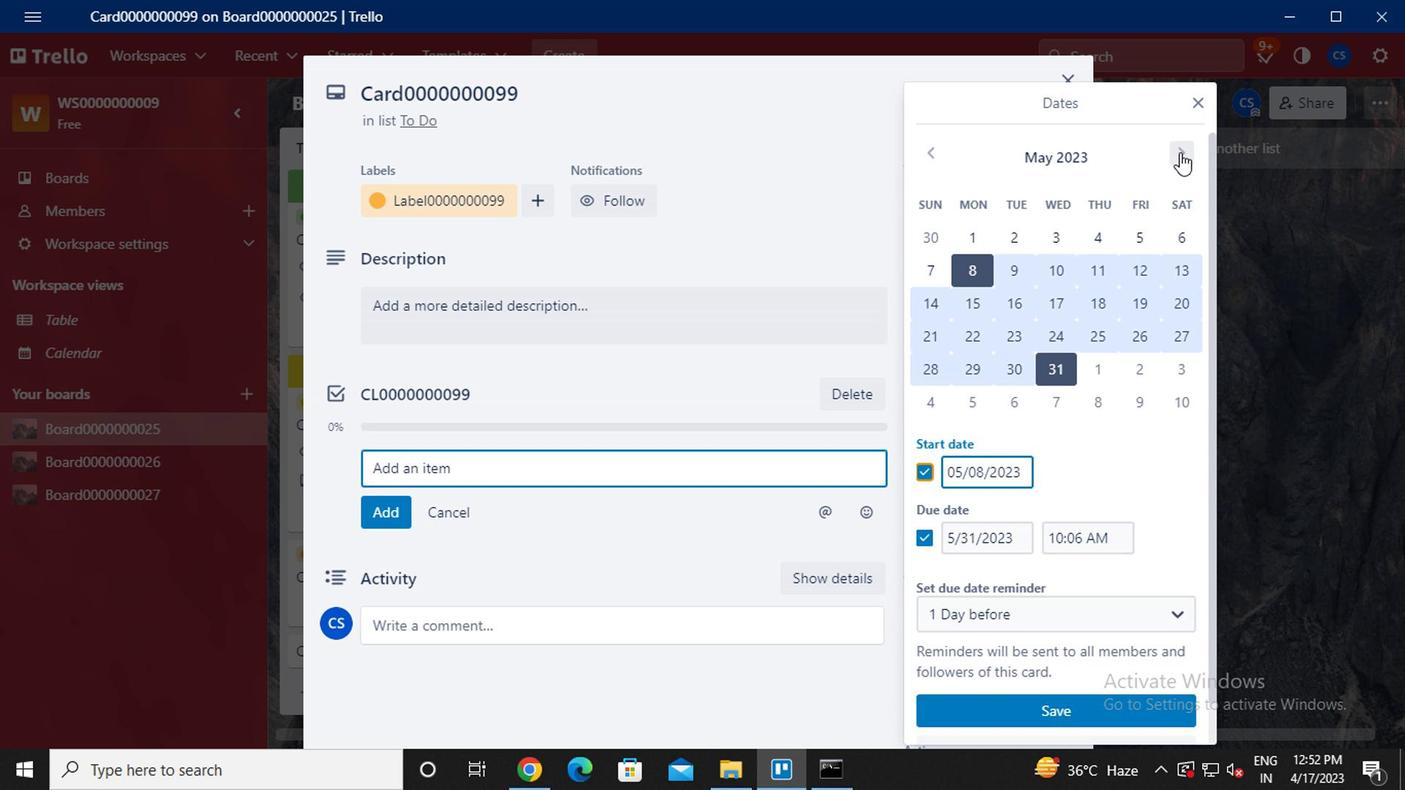 
Action: Mouse moved to (1094, 248)
Screenshot: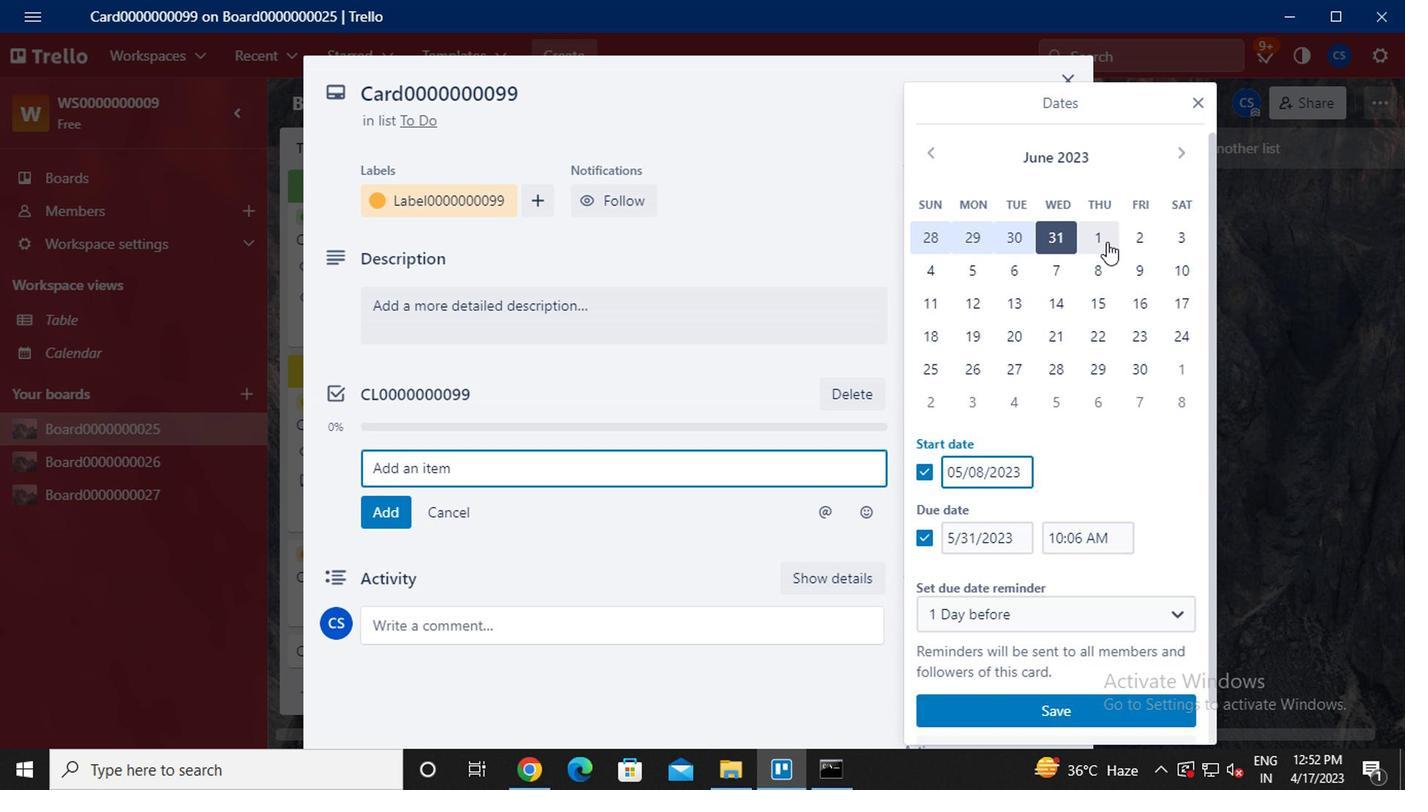 
Action: Mouse pressed left at (1094, 248)
Screenshot: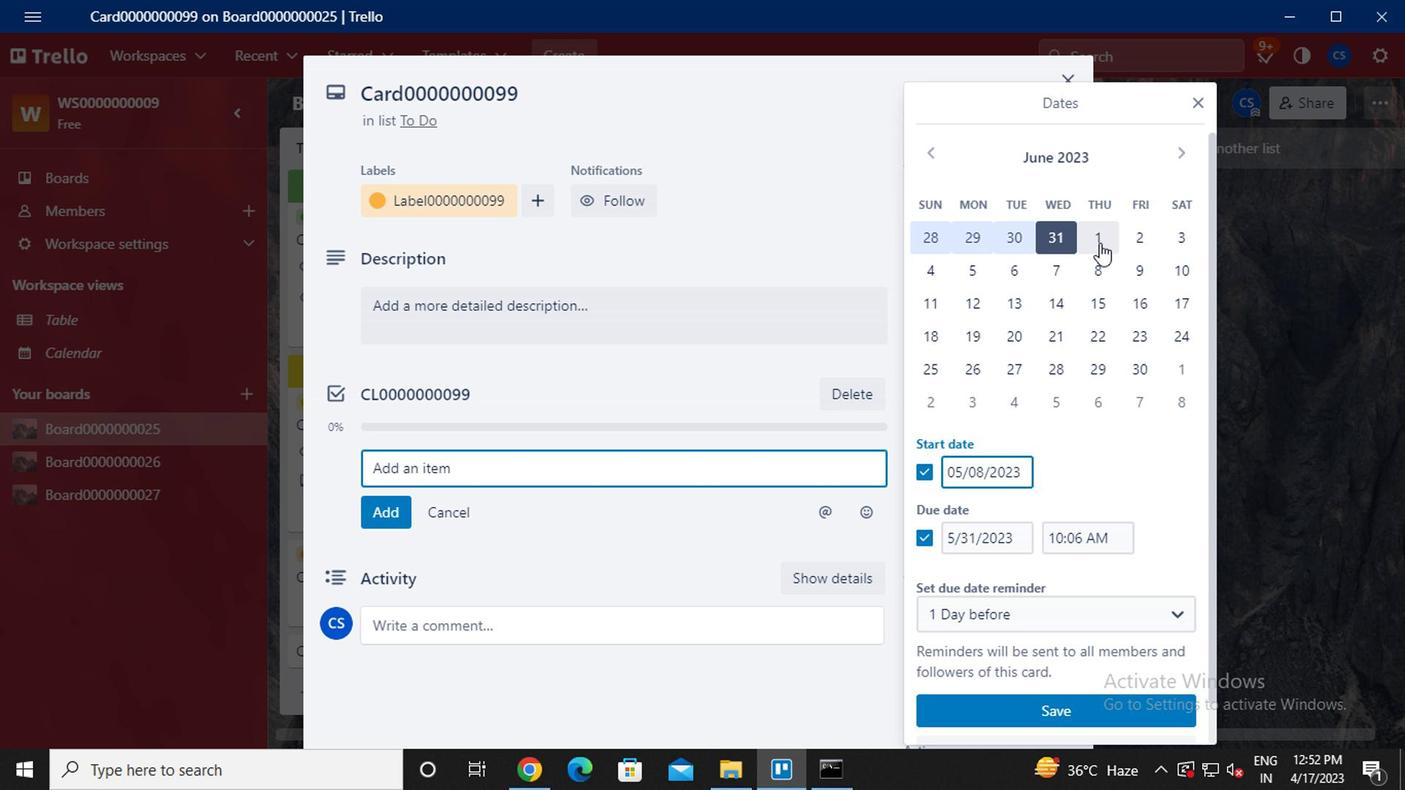 
Action: Mouse moved to (1131, 374)
Screenshot: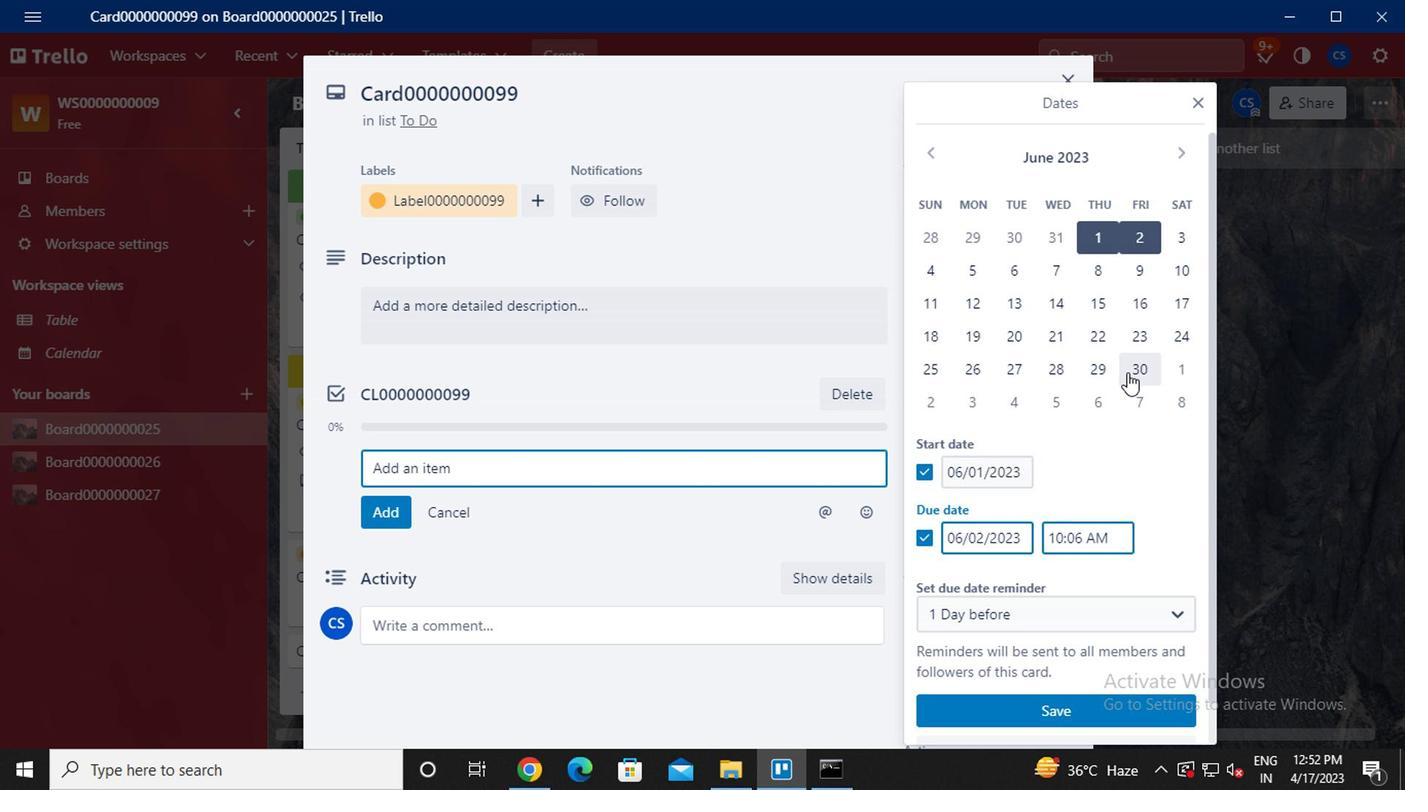 
Action: Mouse pressed left at (1131, 374)
Screenshot: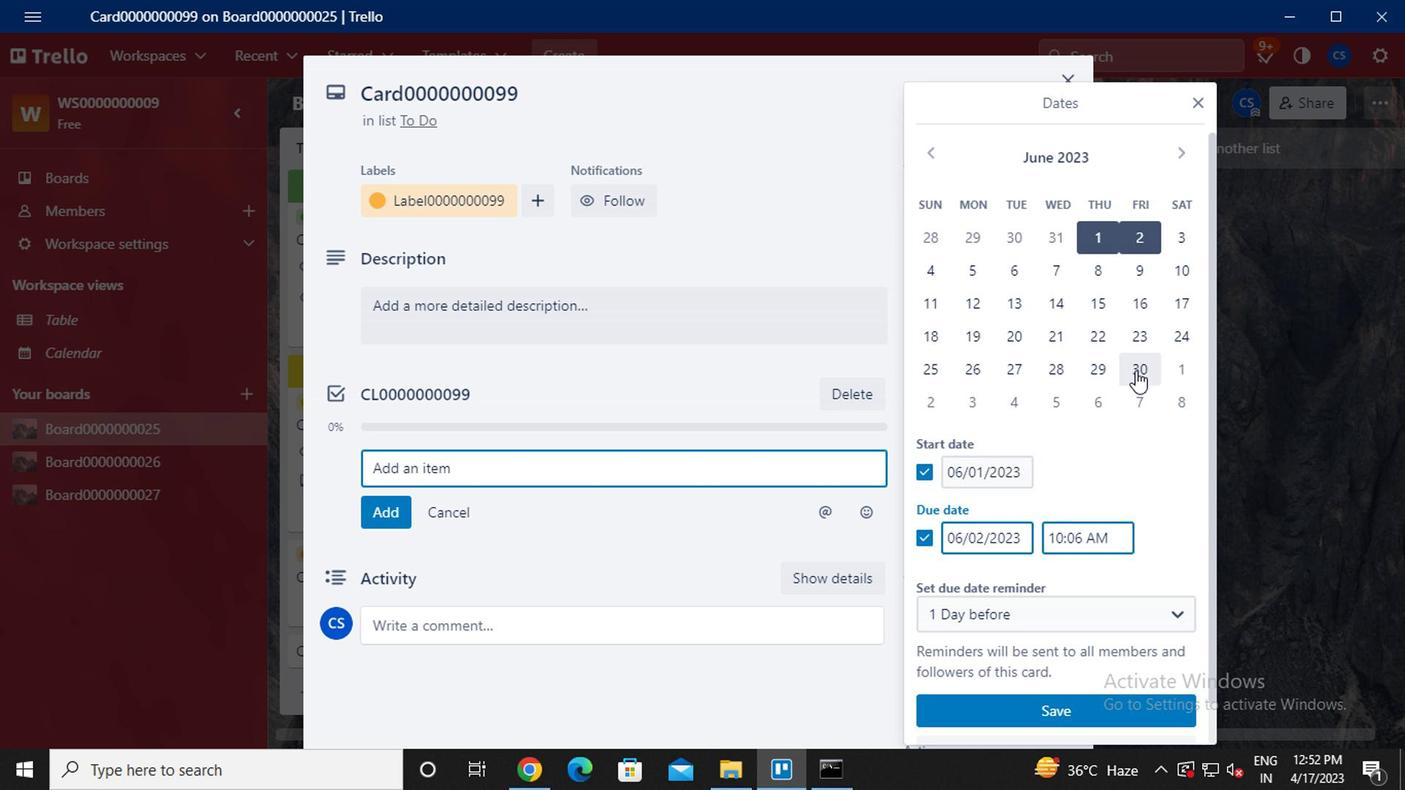 
Action: Mouse moved to (1043, 718)
Screenshot: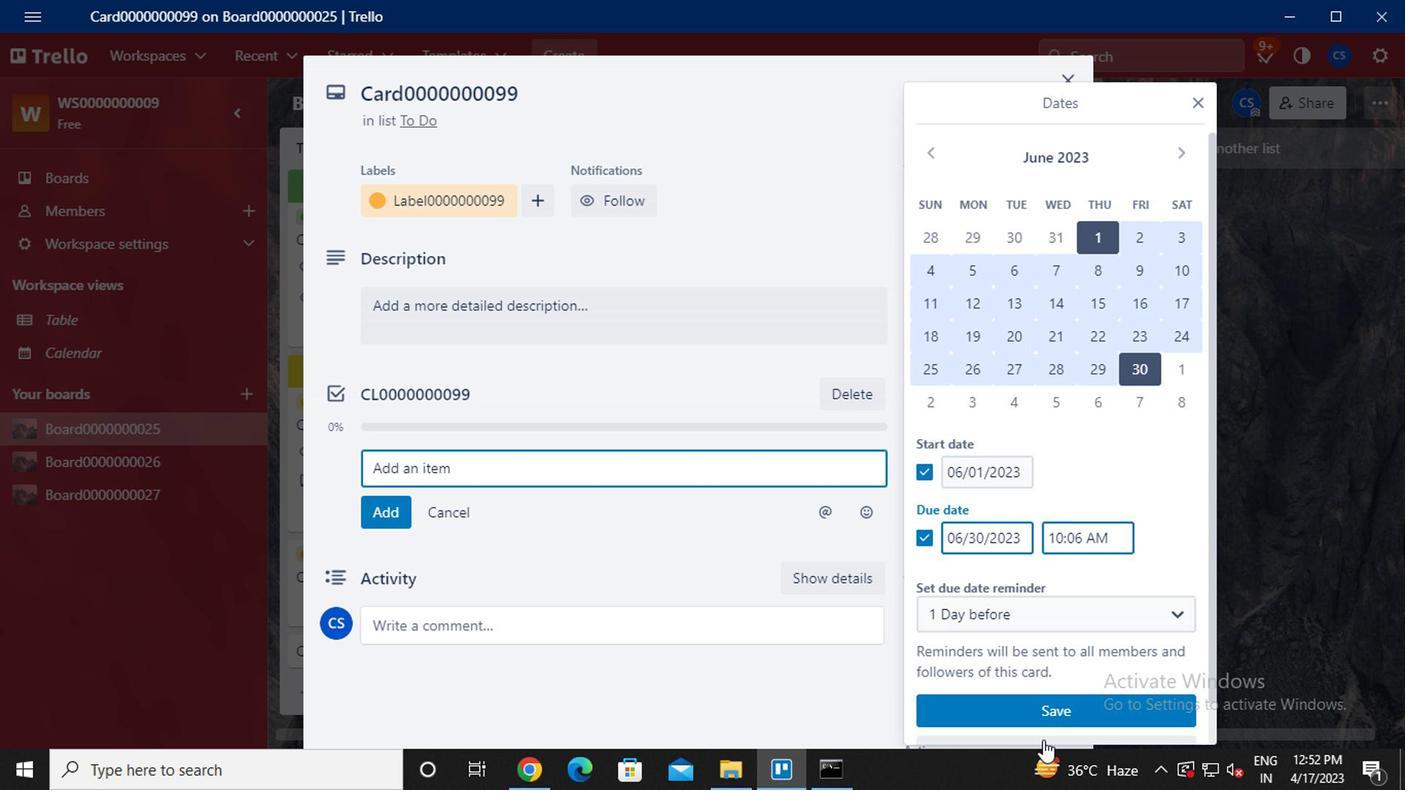 
Action: Mouse pressed left at (1043, 718)
Screenshot: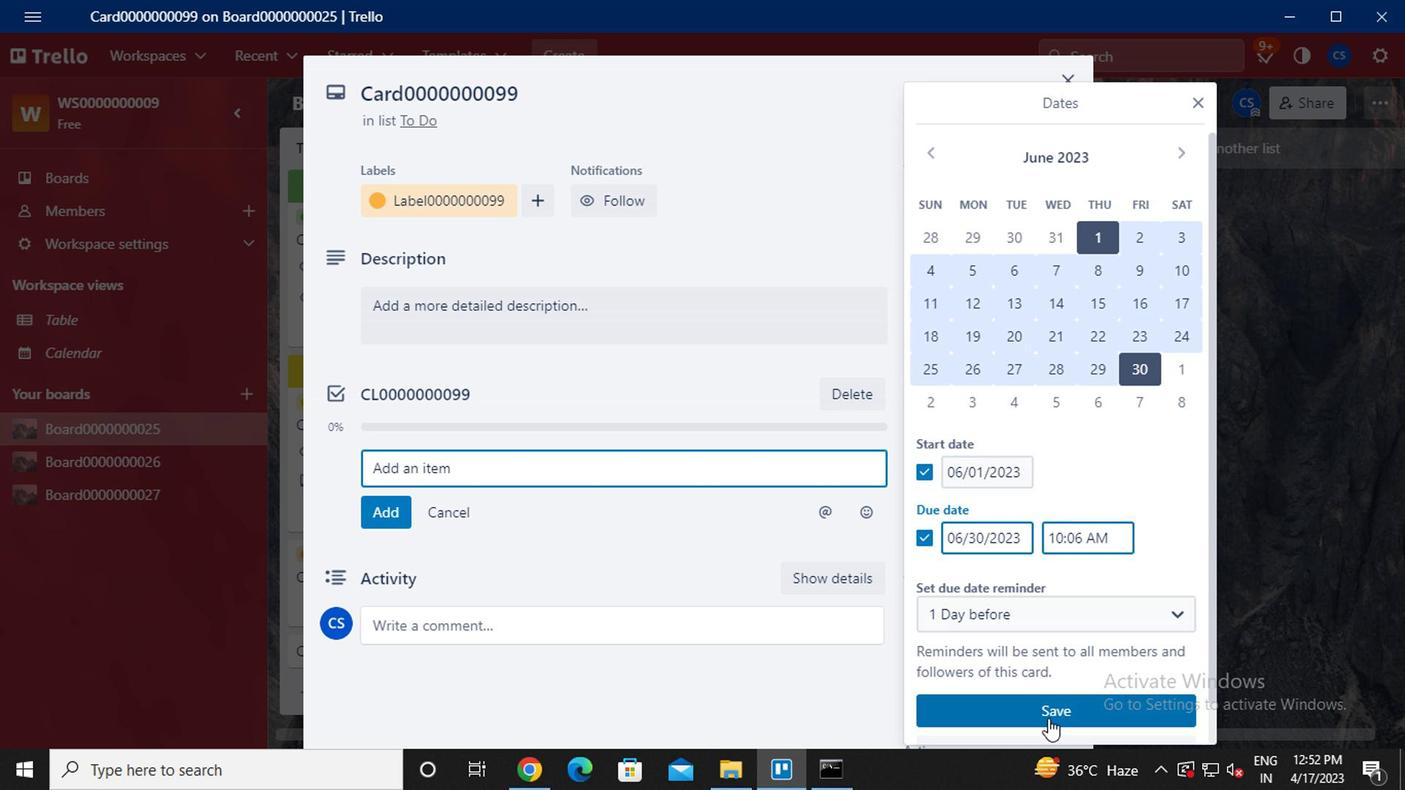 
Action: Mouse moved to (821, 620)
Screenshot: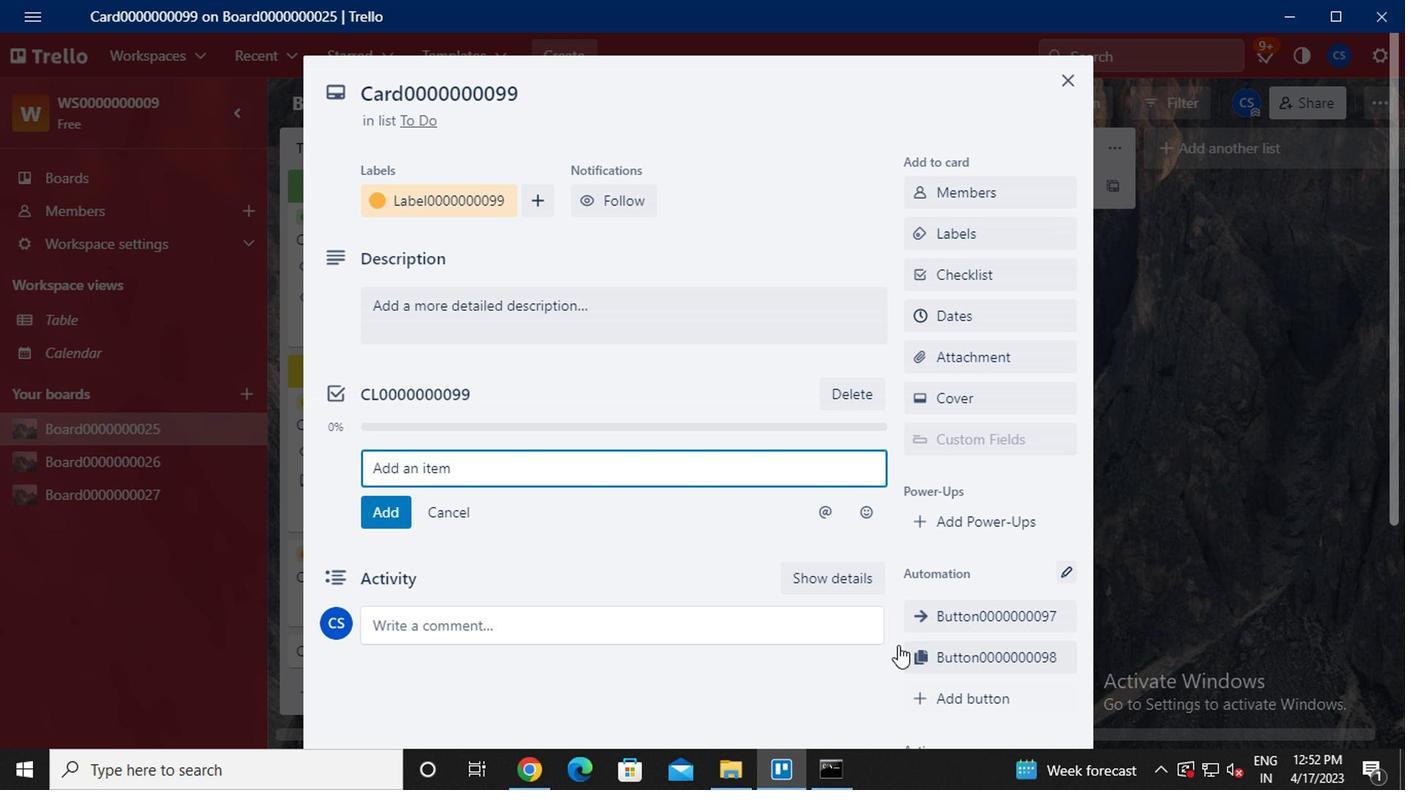 
